 Task: Find connections with filter location Kedungwaru with filter topic #Datawith filter profile language Potuguese with filter current company Square Yards with filter school Dhanalakshmi College of Engineering with filter industry Taxi and Limousine Services with filter service category Filing with filter keywords title Shelf Stocker
Action: Mouse moved to (475, 48)
Screenshot: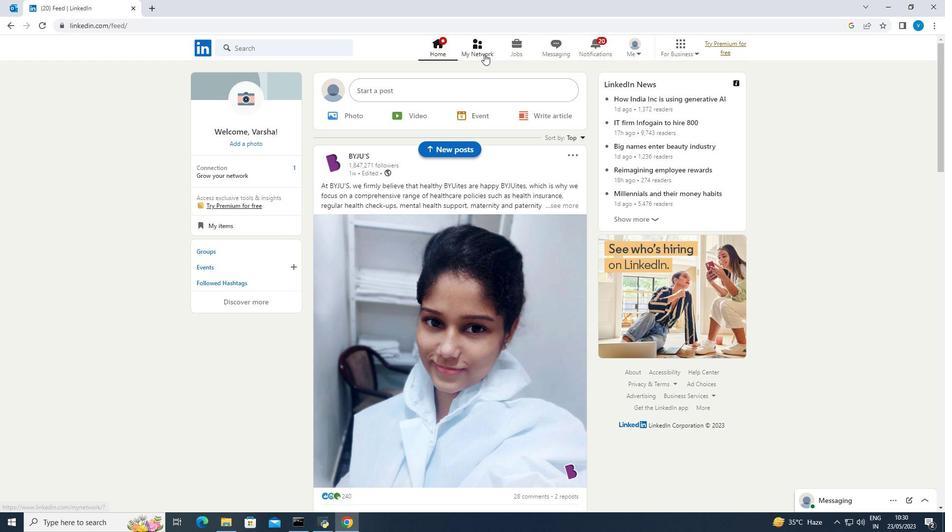 
Action: Mouse pressed left at (475, 48)
Screenshot: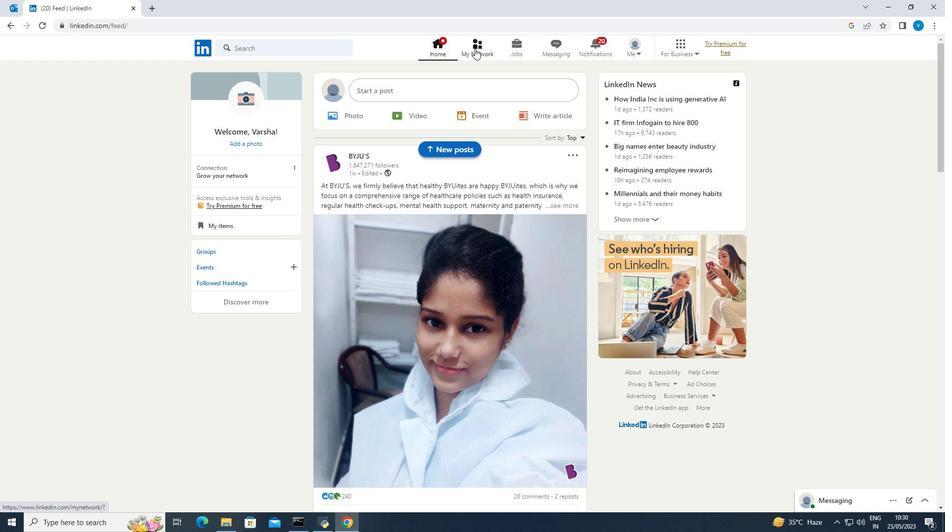
Action: Mouse moved to (255, 102)
Screenshot: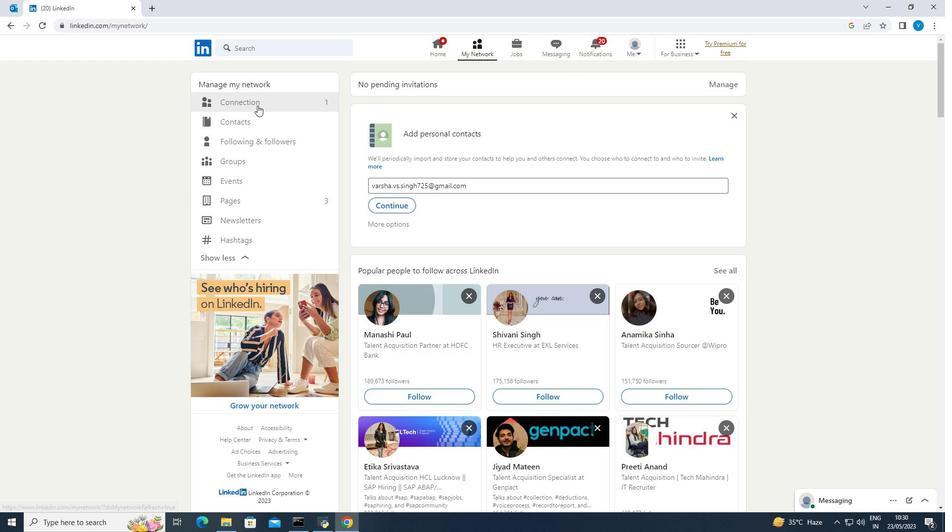 
Action: Mouse pressed left at (255, 102)
Screenshot: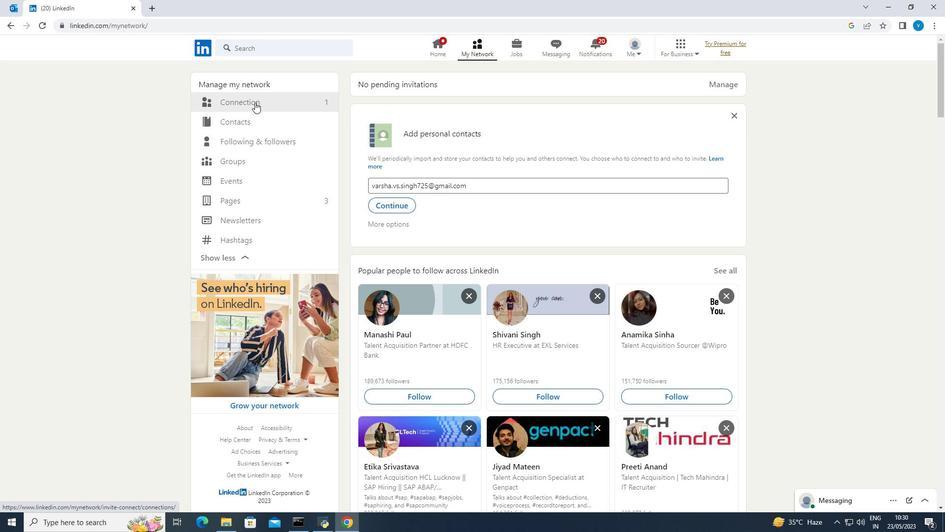 
Action: Mouse moved to (520, 104)
Screenshot: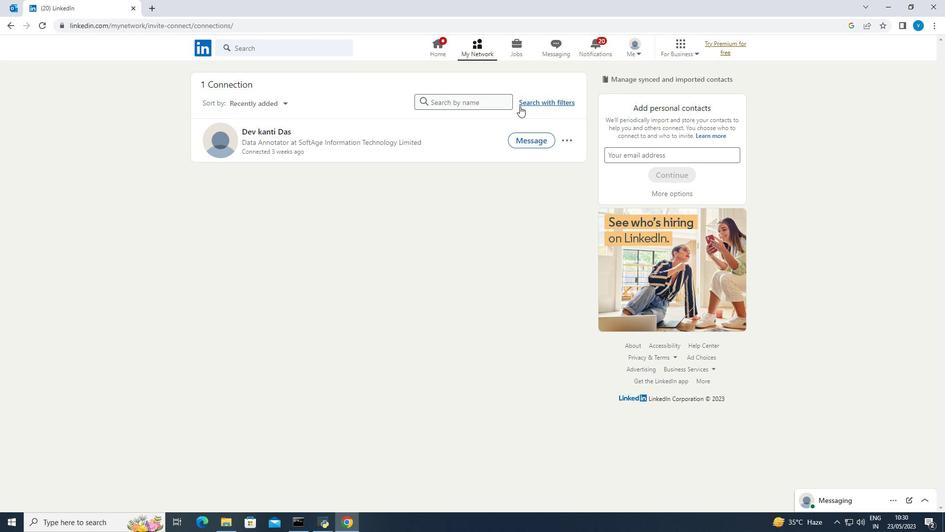 
Action: Mouse pressed left at (520, 104)
Screenshot: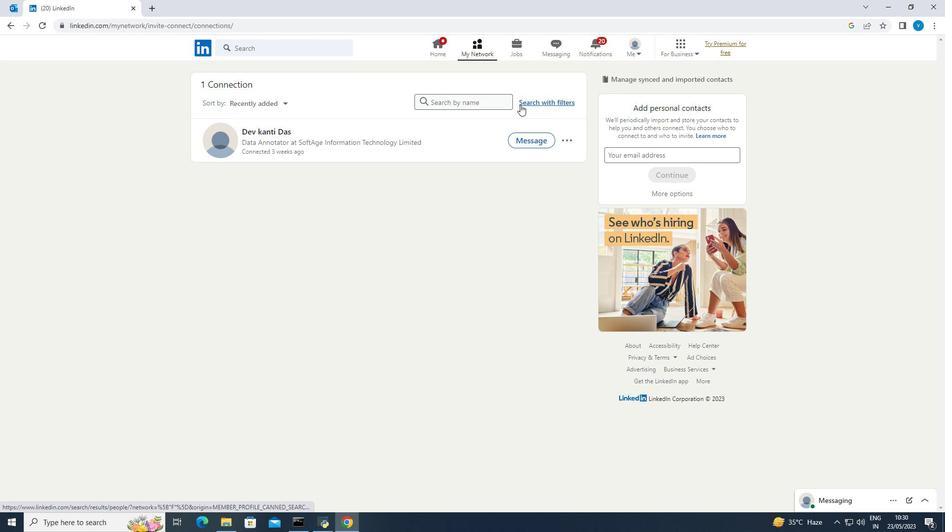 
Action: Mouse moved to (503, 80)
Screenshot: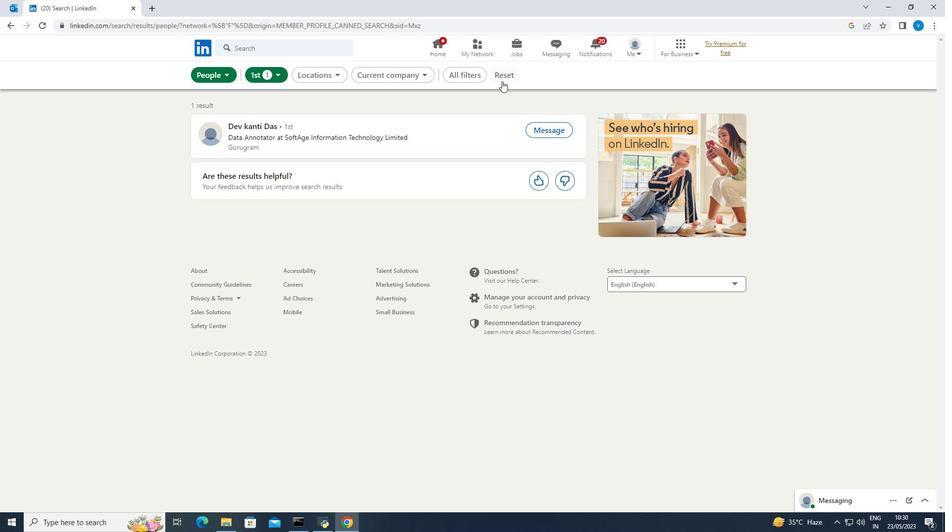 
Action: Mouse pressed left at (503, 80)
Screenshot: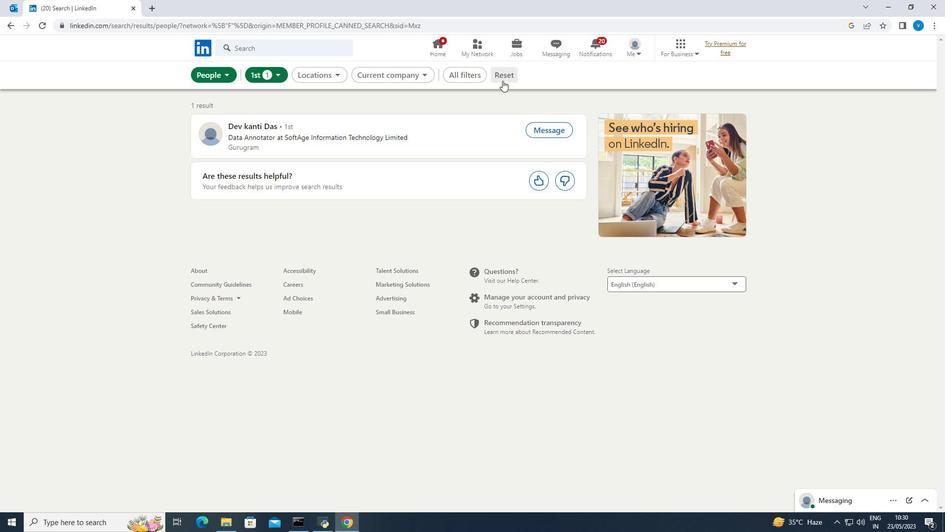 
Action: Mouse moved to (629, 188)
Screenshot: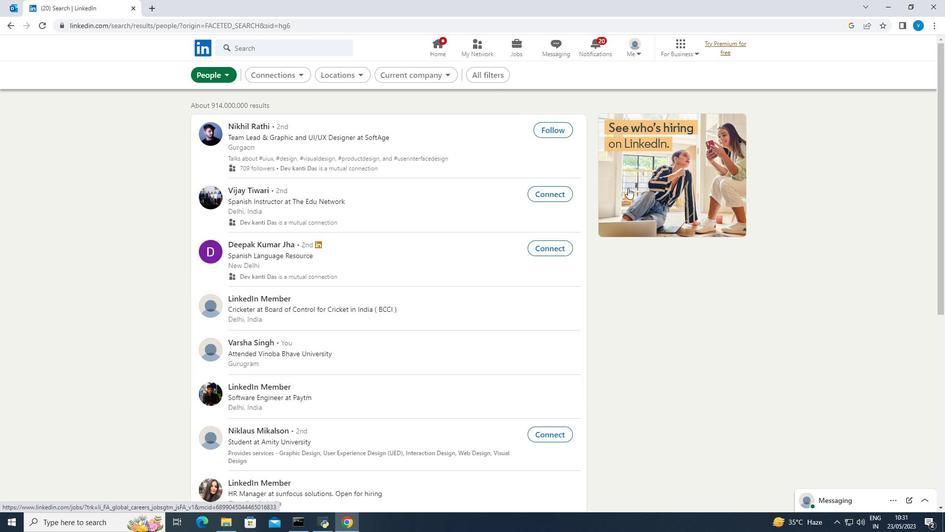 
Action: Mouse scrolled (629, 187) with delta (0, 0)
Screenshot: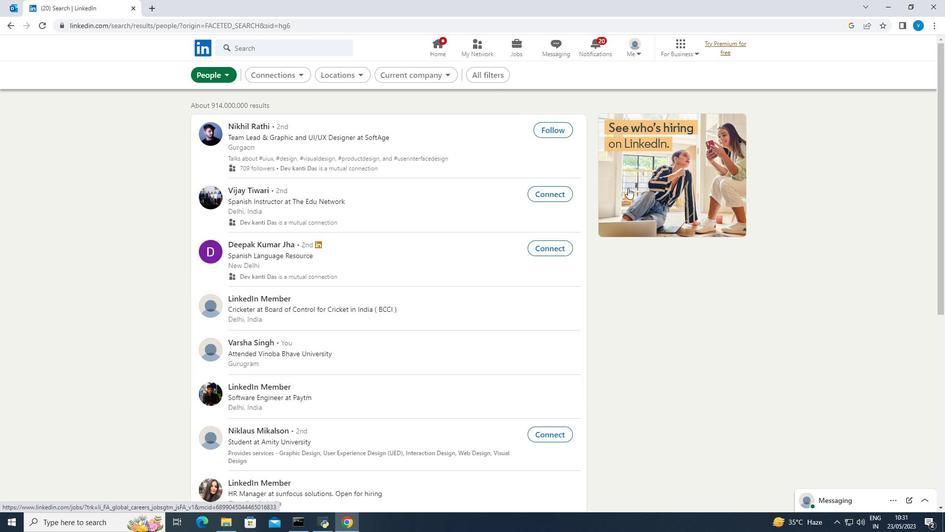 
Action: Mouse moved to (630, 188)
Screenshot: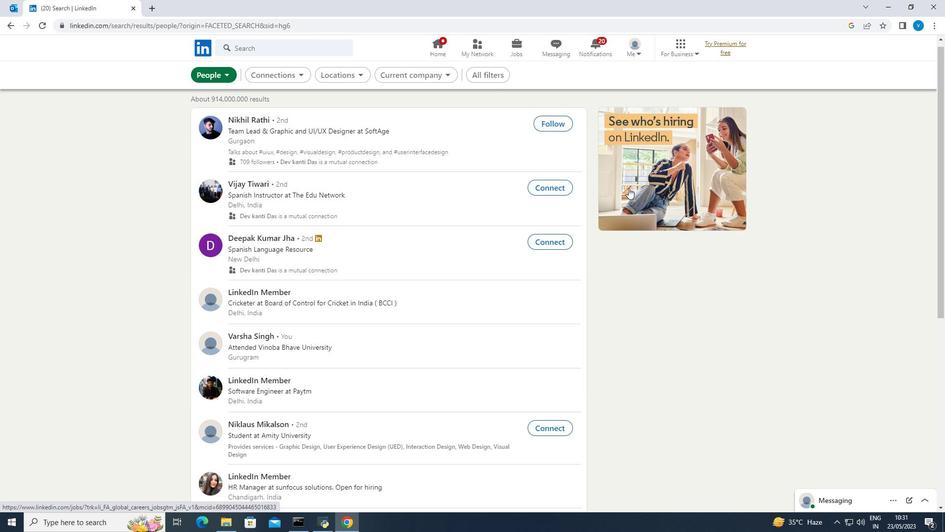 
Action: Mouse scrolled (630, 187) with delta (0, 0)
Screenshot: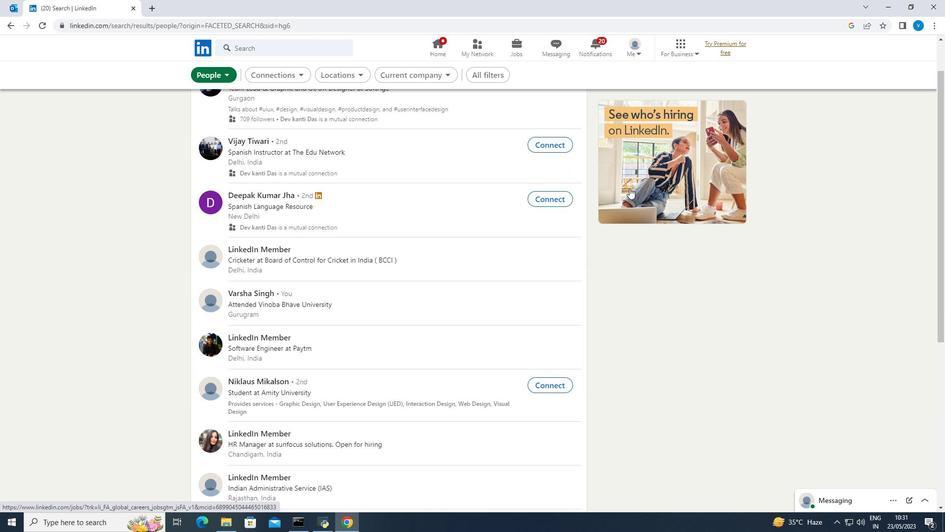 
Action: Mouse moved to (487, 77)
Screenshot: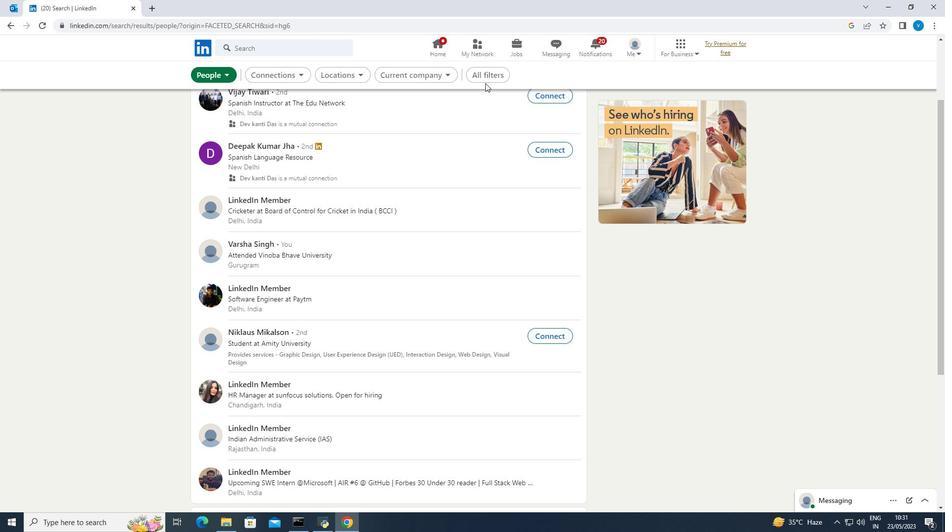 
Action: Mouse pressed left at (487, 77)
Screenshot: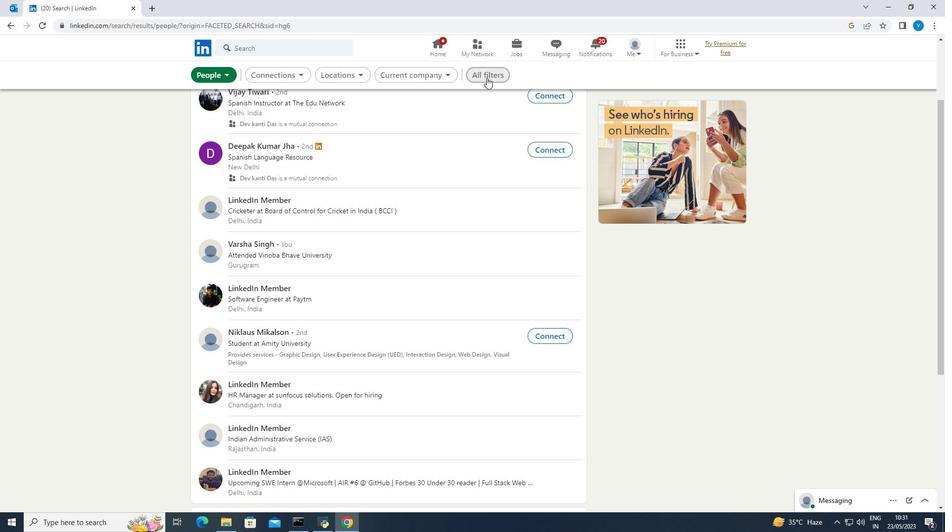 
Action: Mouse moved to (103, 266)
Screenshot: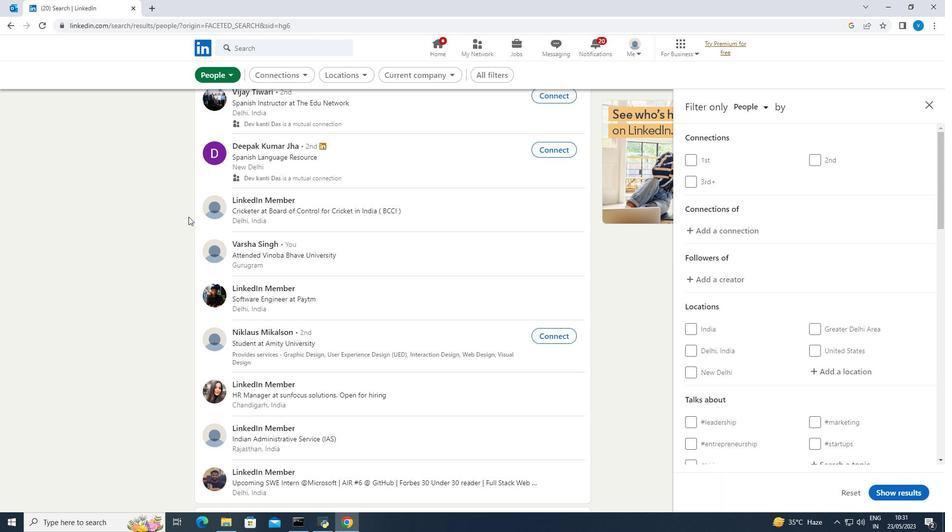 
Action: Mouse scrolled (103, 266) with delta (0, 0)
Screenshot: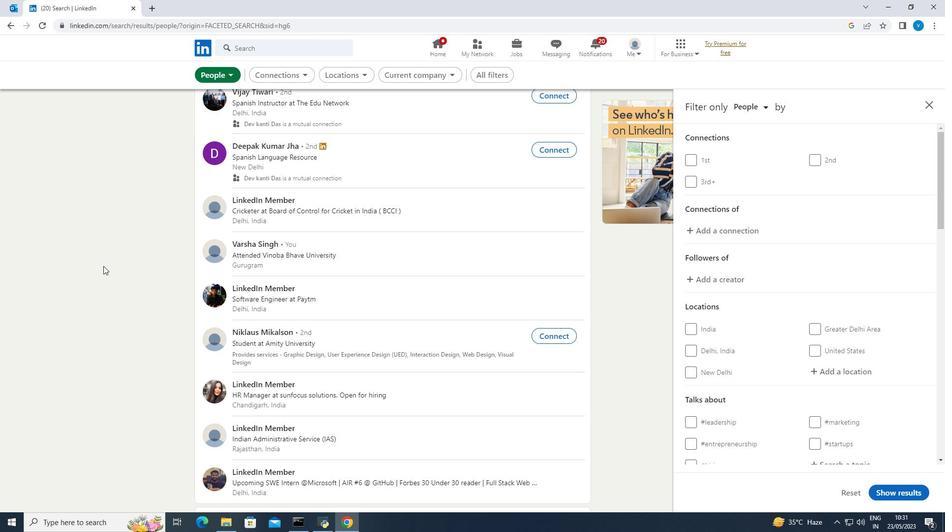 
Action: Mouse scrolled (103, 266) with delta (0, 0)
Screenshot: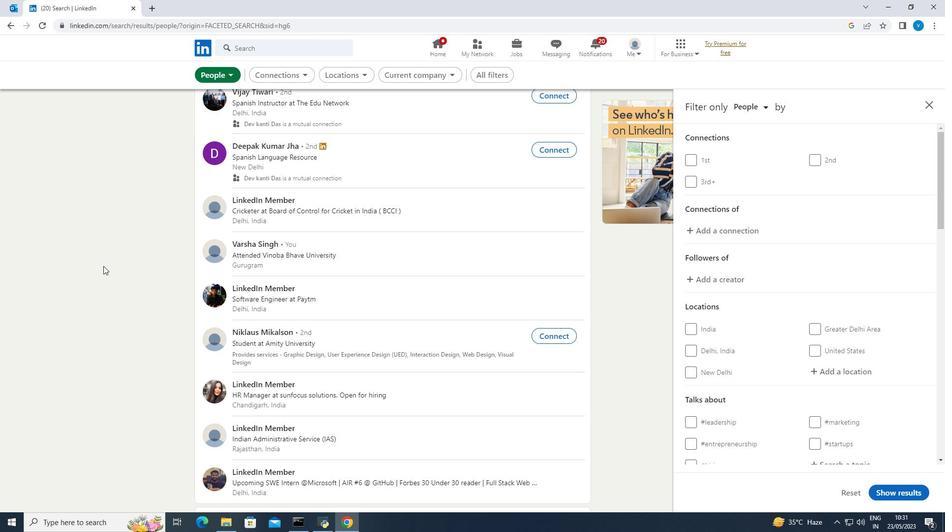 
Action: Mouse moved to (821, 168)
Screenshot: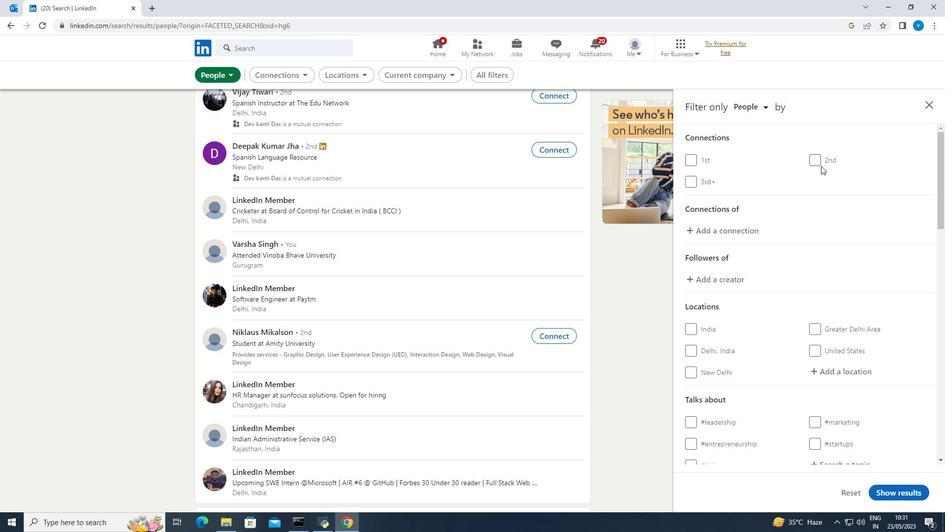 
Action: Mouse scrolled (821, 168) with delta (0, 0)
Screenshot: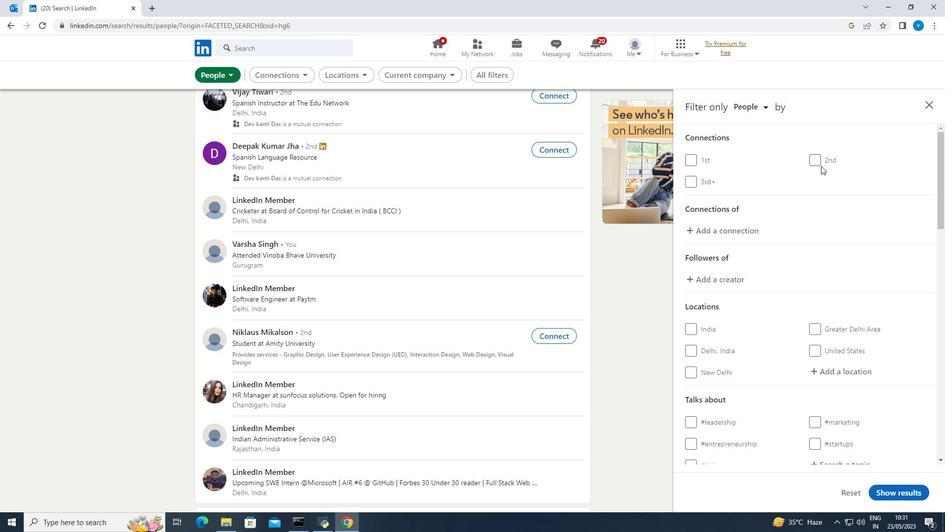 
Action: Mouse moved to (842, 318)
Screenshot: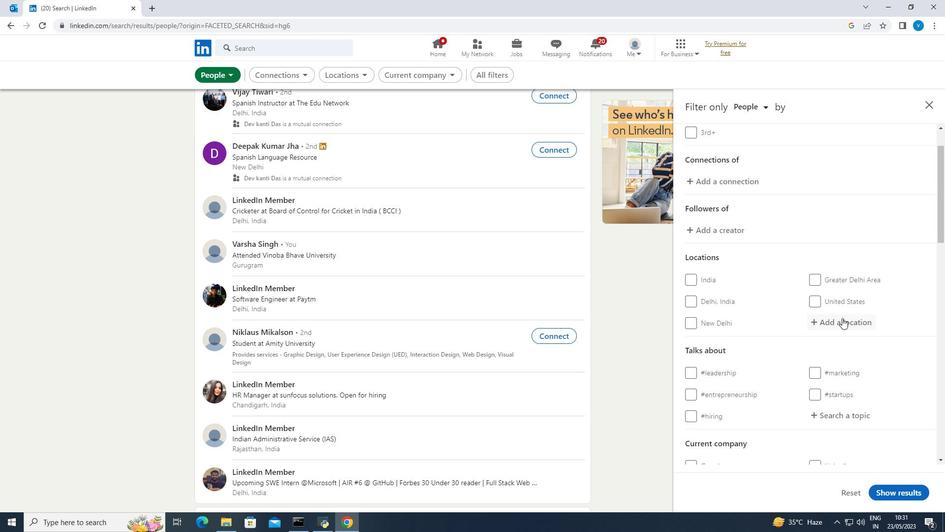 
Action: Mouse pressed left at (842, 318)
Screenshot: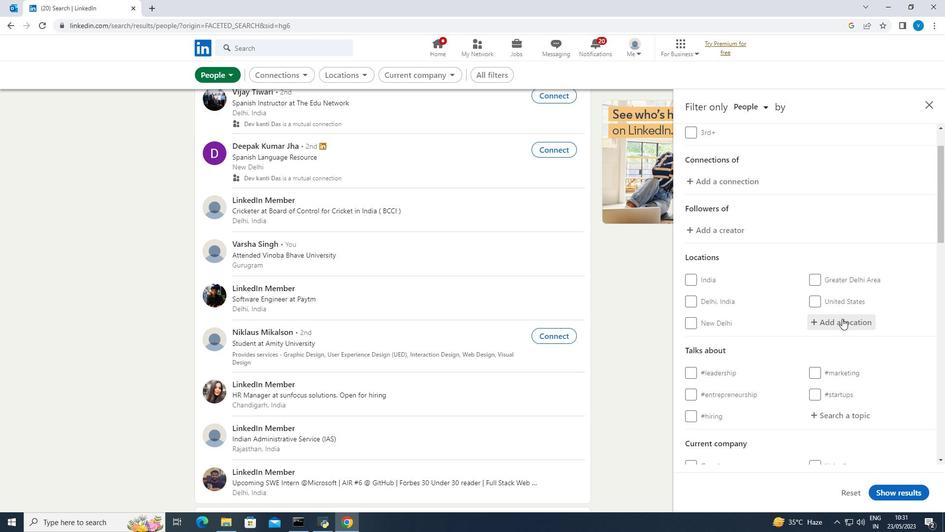 
Action: Key pressed <Key.shift><Key.shift><Key.shift><Key.shift><Key.shift><Key.shift><Key.shift><Key.shift><Key.shift><Key.shift>Kedungwaru
Screenshot: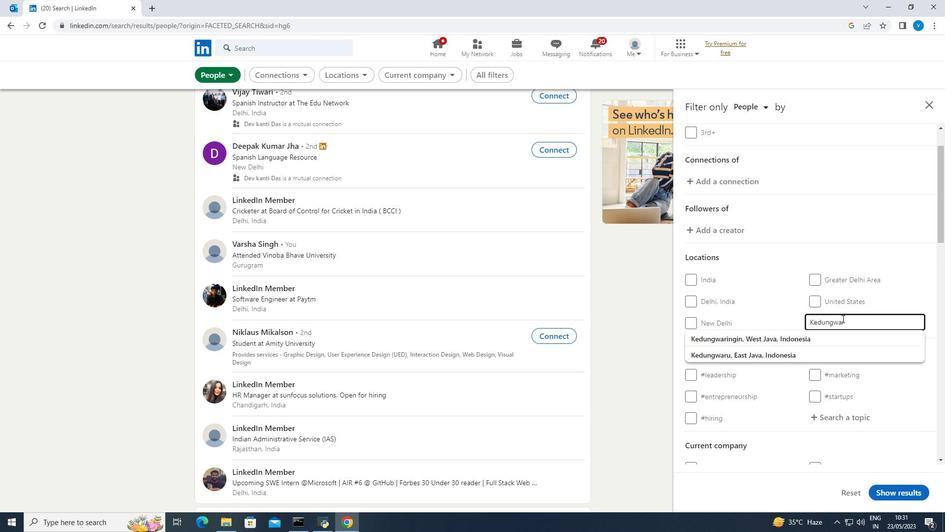 
Action: Mouse moved to (828, 359)
Screenshot: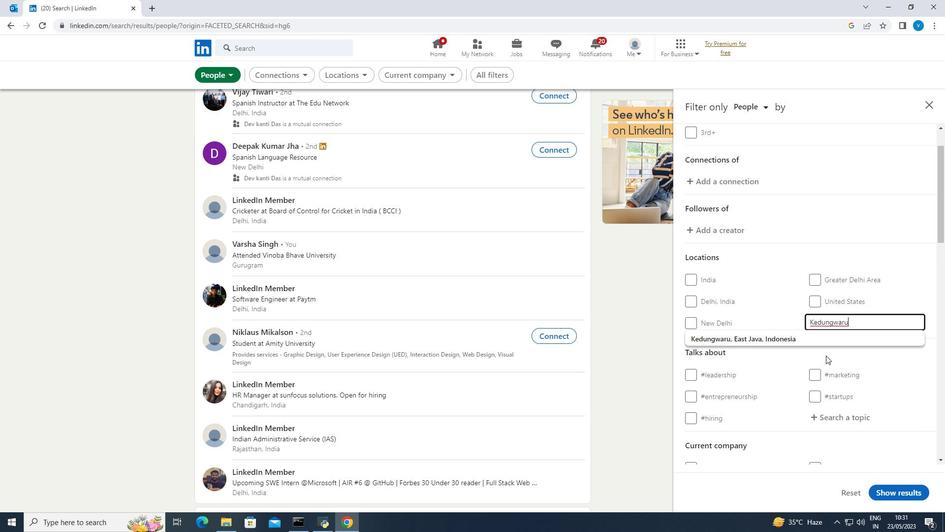 
Action: Mouse scrolled (828, 358) with delta (0, 0)
Screenshot: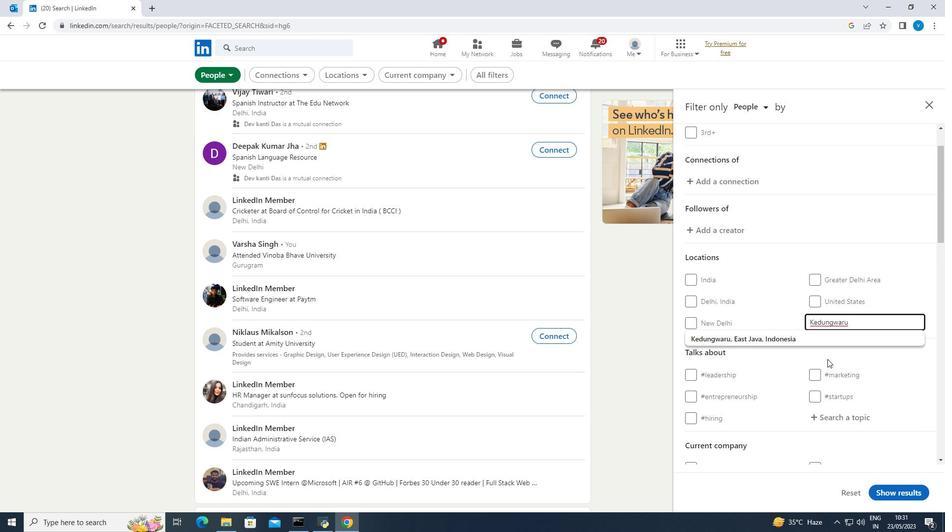 
Action: Mouse scrolled (828, 358) with delta (0, 0)
Screenshot: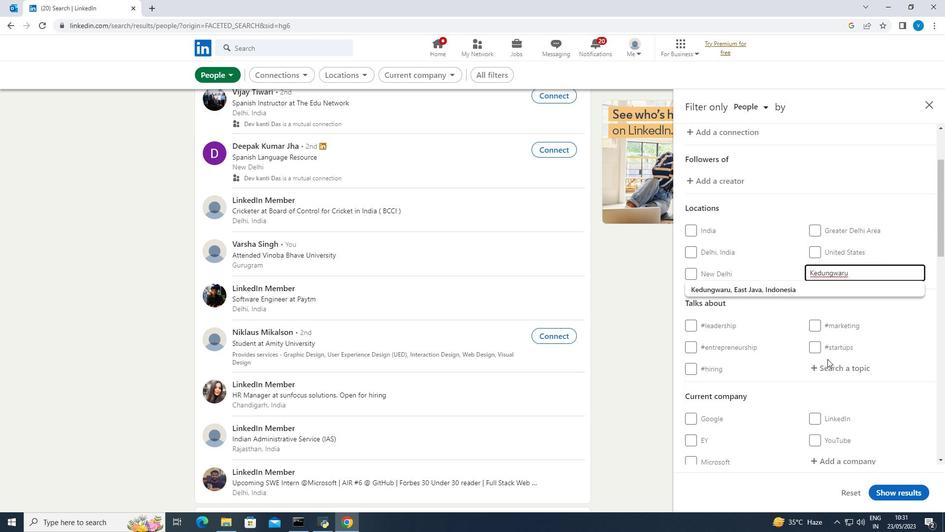 
Action: Mouse scrolled (828, 358) with delta (0, 0)
Screenshot: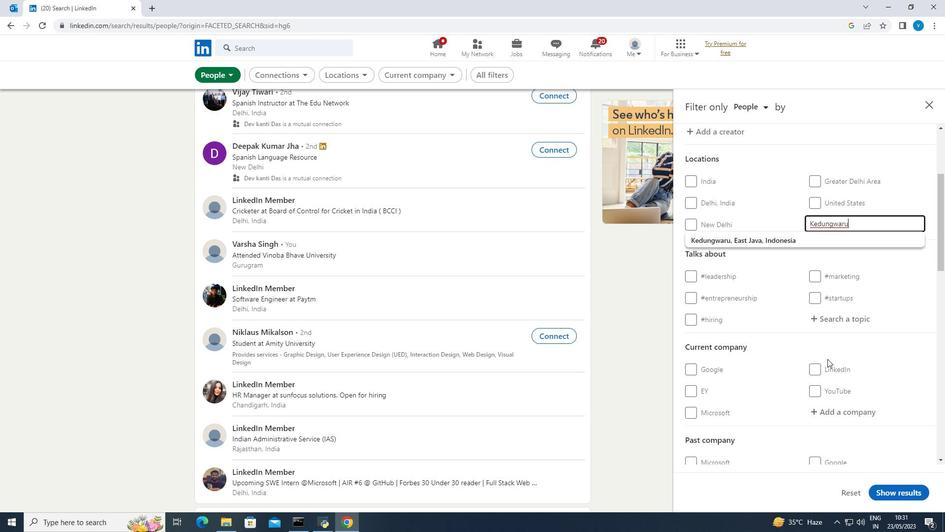 
Action: Mouse moved to (845, 268)
Screenshot: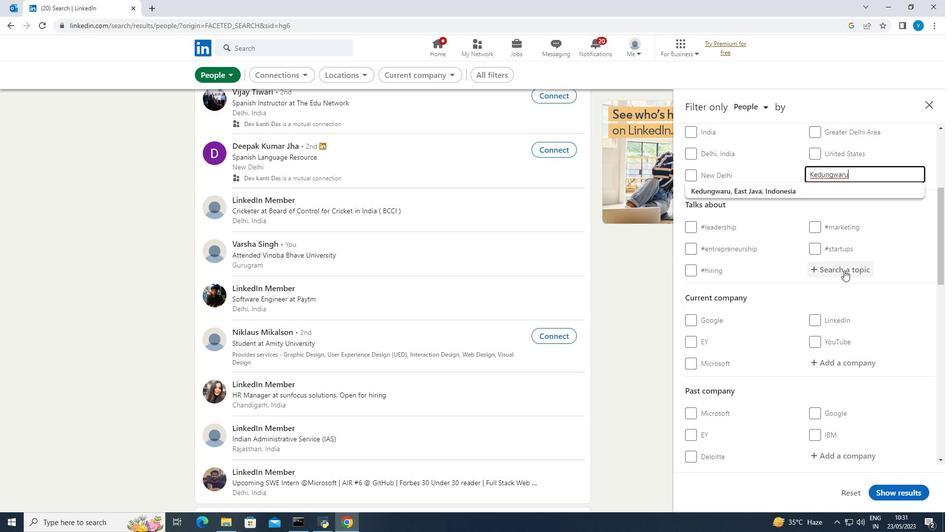 
Action: Mouse pressed left at (845, 268)
Screenshot: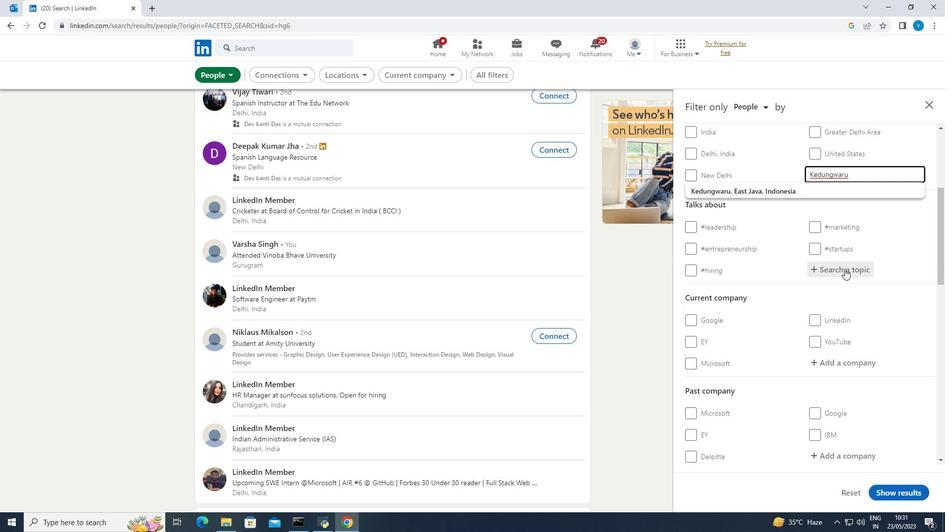 
Action: Key pressed <Key.shift><Key.shift><Key.shift>#<Key.shift>Data
Screenshot: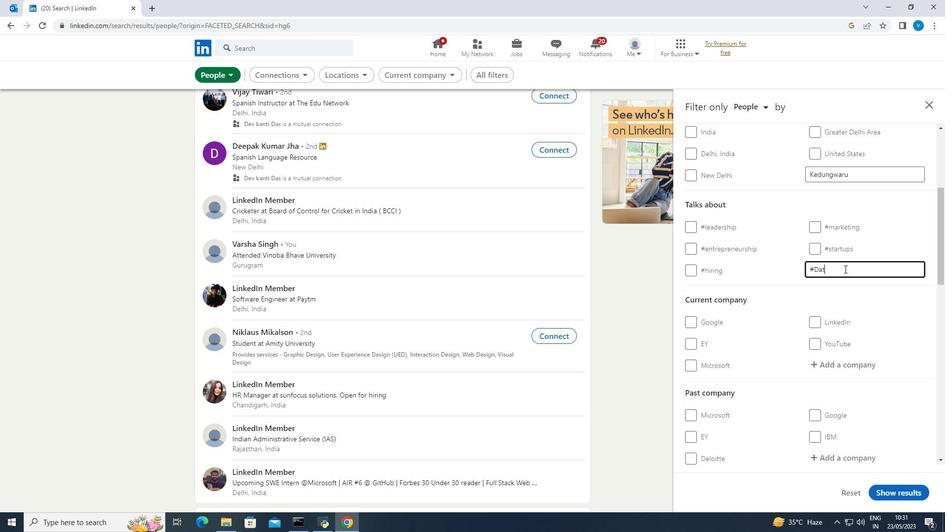 
Action: Mouse moved to (829, 297)
Screenshot: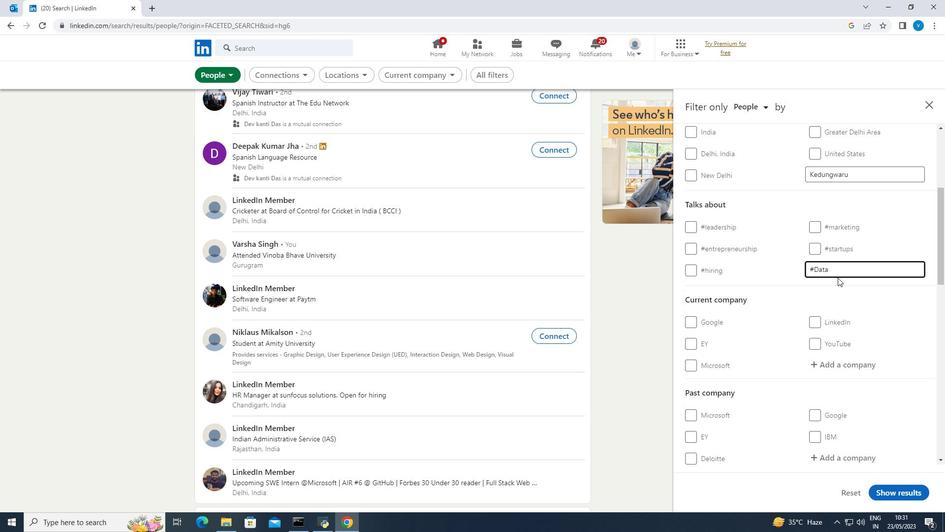 
Action: Mouse scrolled (829, 297) with delta (0, 0)
Screenshot: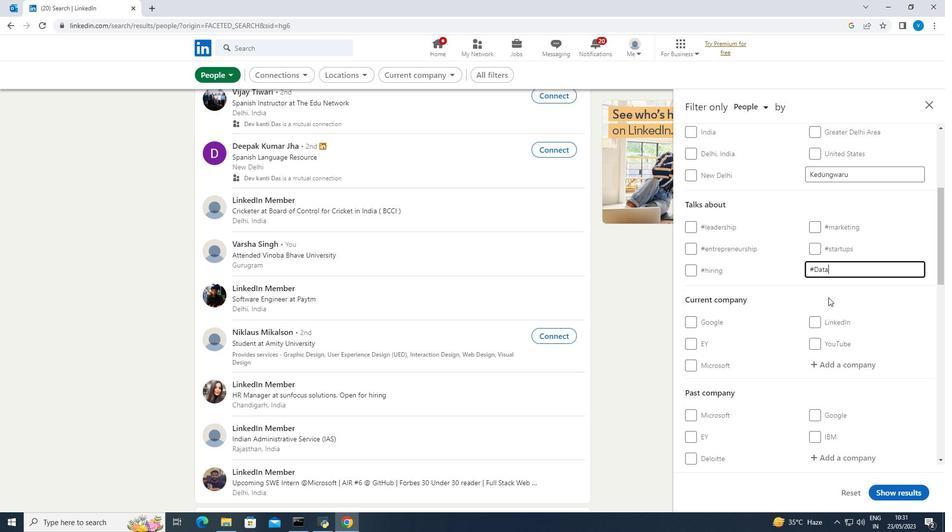 
Action: Mouse moved to (829, 299)
Screenshot: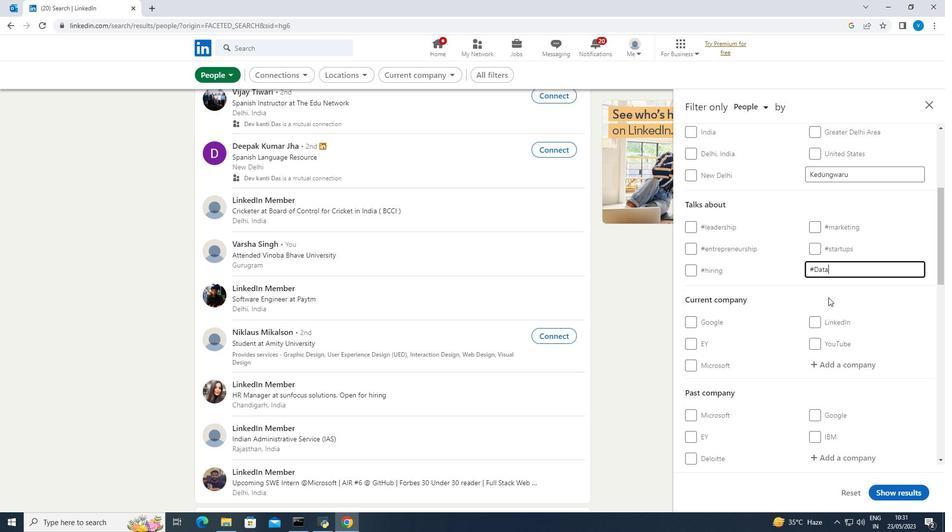 
Action: Mouse scrolled (829, 298) with delta (0, 0)
Screenshot: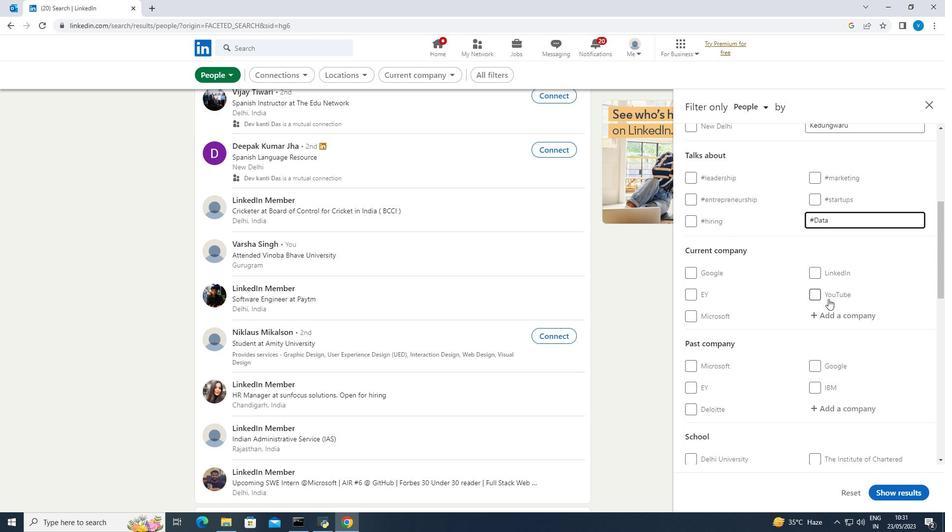
Action: Mouse scrolled (829, 298) with delta (0, 0)
Screenshot: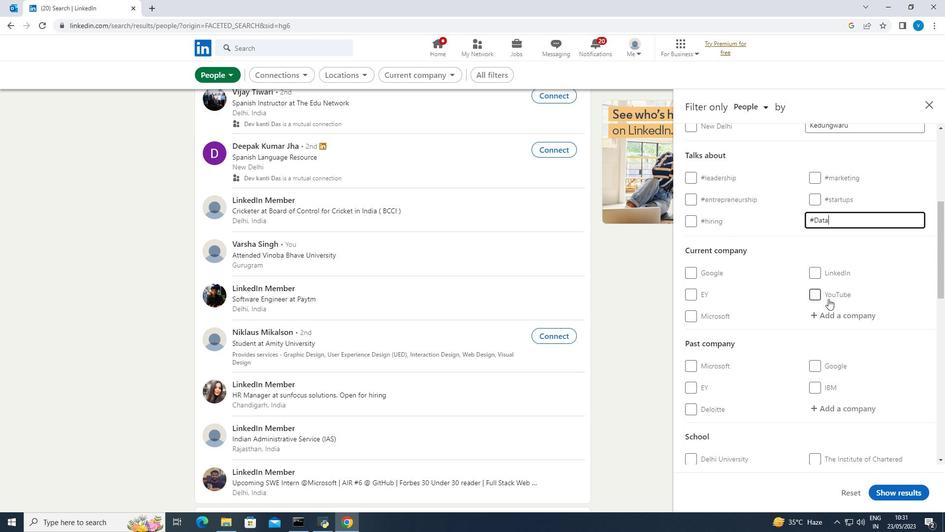 
Action: Mouse scrolled (829, 298) with delta (0, 0)
Screenshot: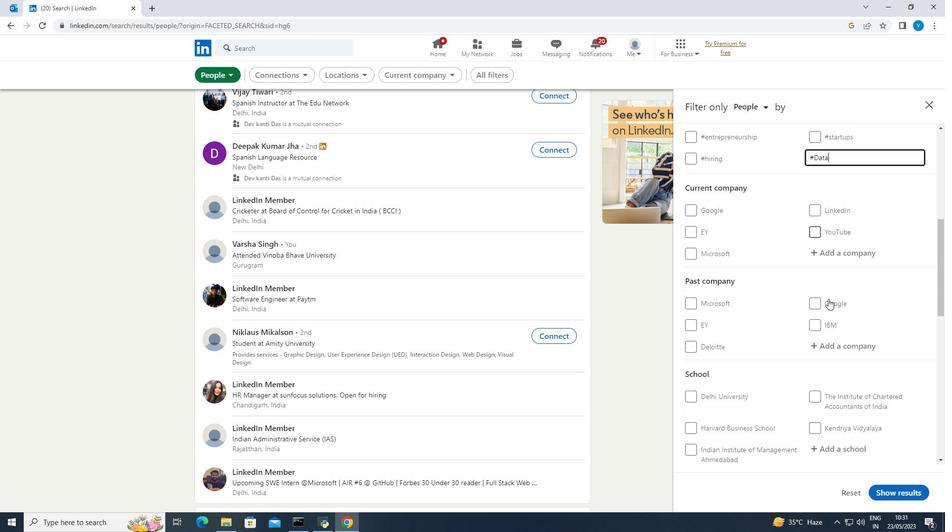 
Action: Mouse moved to (829, 299)
Screenshot: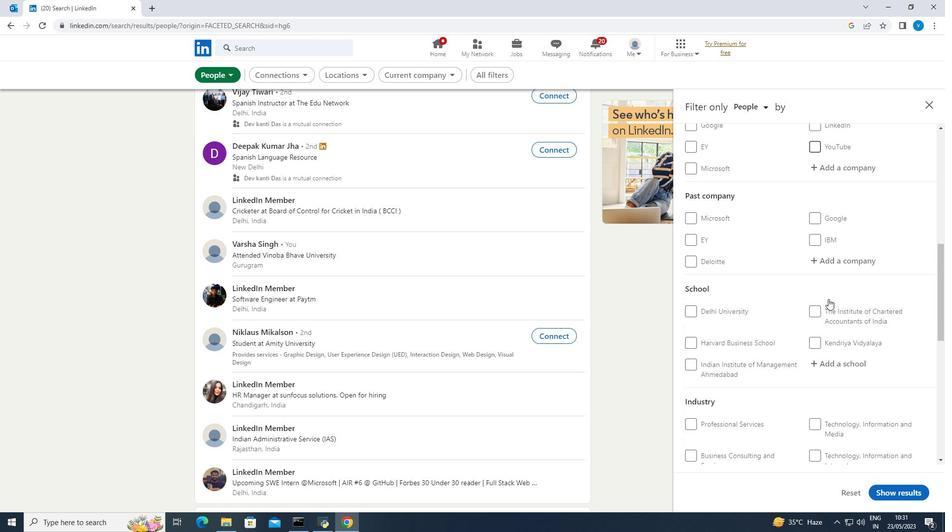 
Action: Mouse scrolled (829, 299) with delta (0, 0)
Screenshot: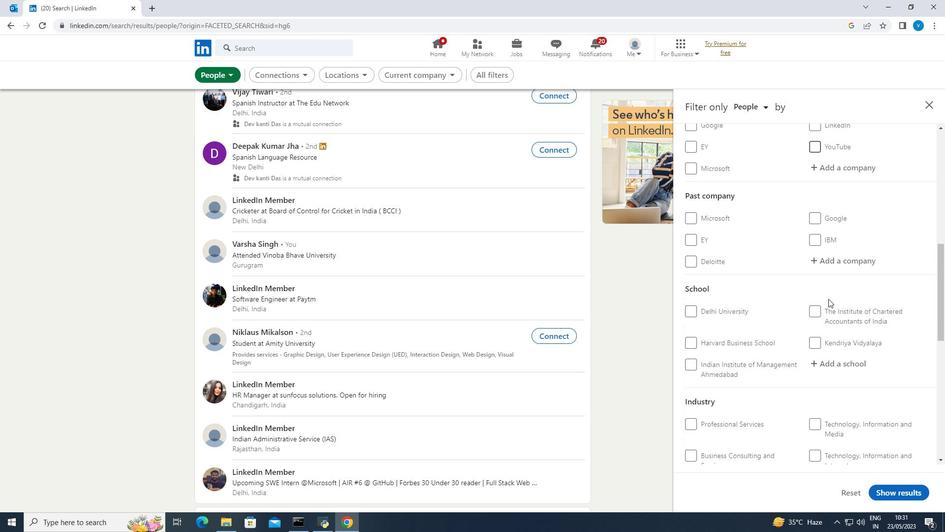 
Action: Mouse moved to (829, 300)
Screenshot: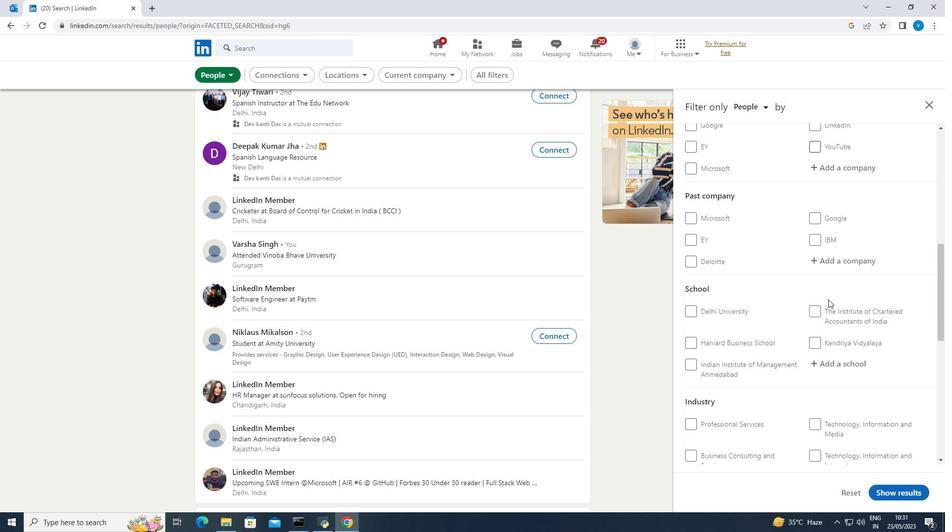 
Action: Mouse scrolled (829, 300) with delta (0, 0)
Screenshot: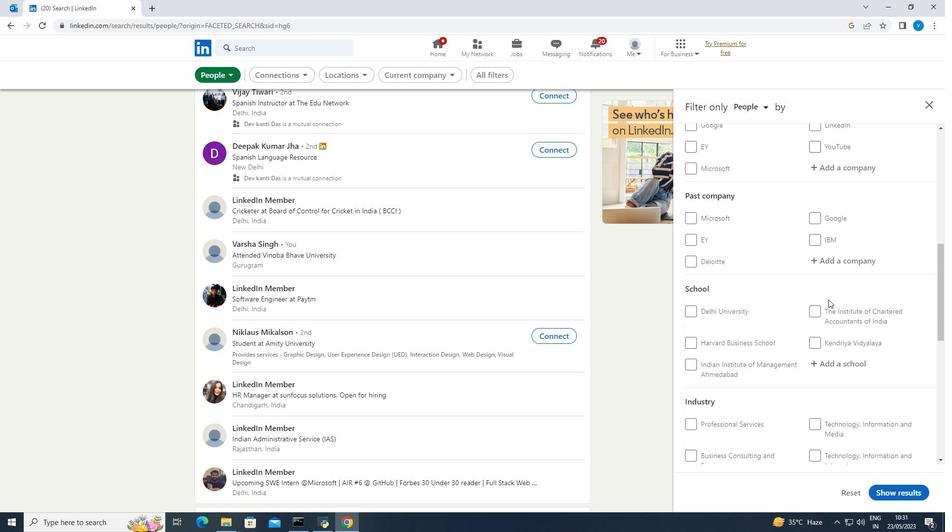 
Action: Mouse moved to (830, 301)
Screenshot: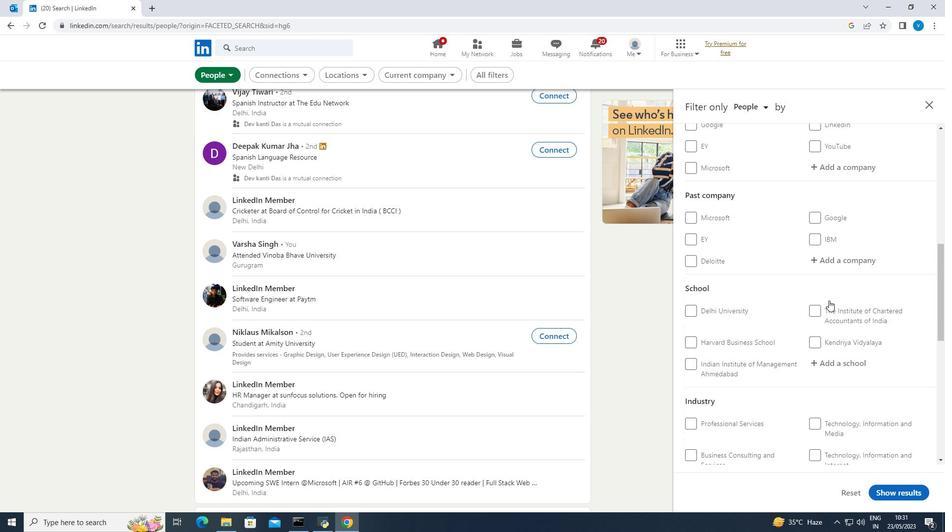 
Action: Mouse scrolled (830, 300) with delta (0, 0)
Screenshot: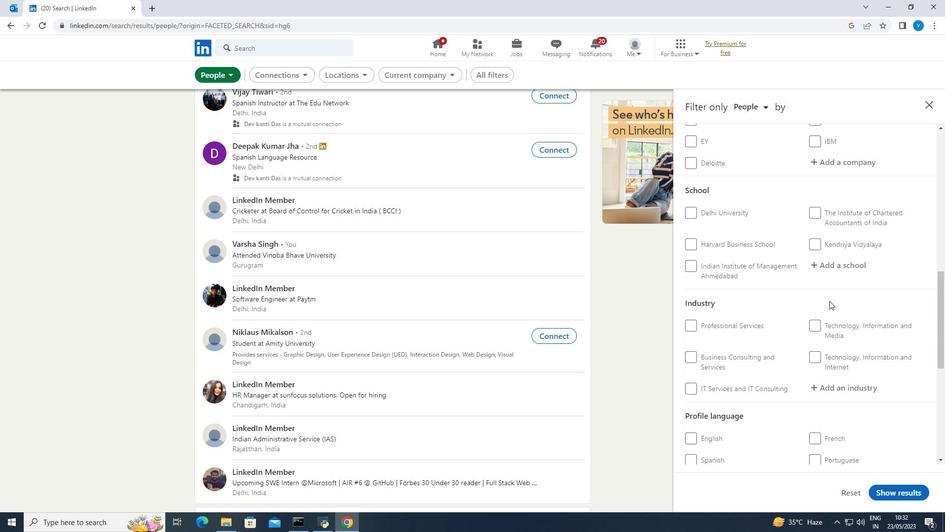 
Action: Mouse scrolled (830, 300) with delta (0, 0)
Screenshot: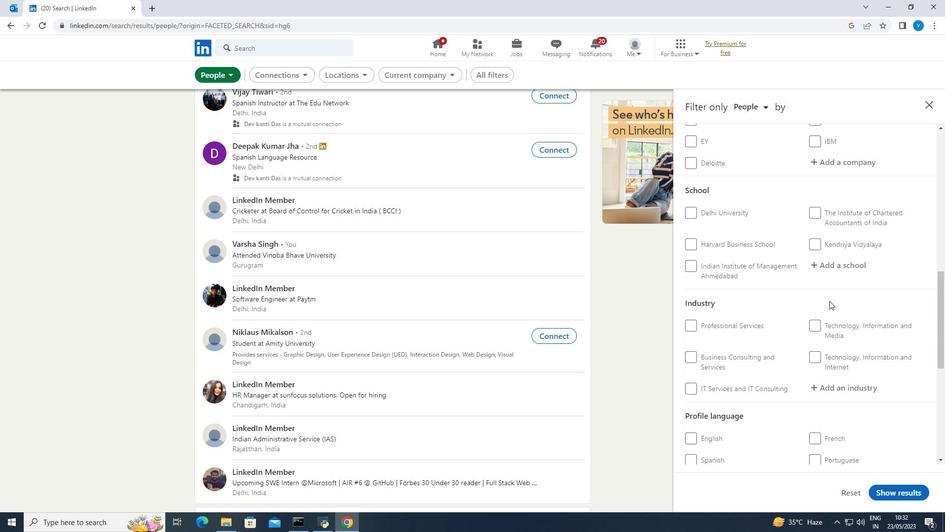 
Action: Mouse moved to (815, 357)
Screenshot: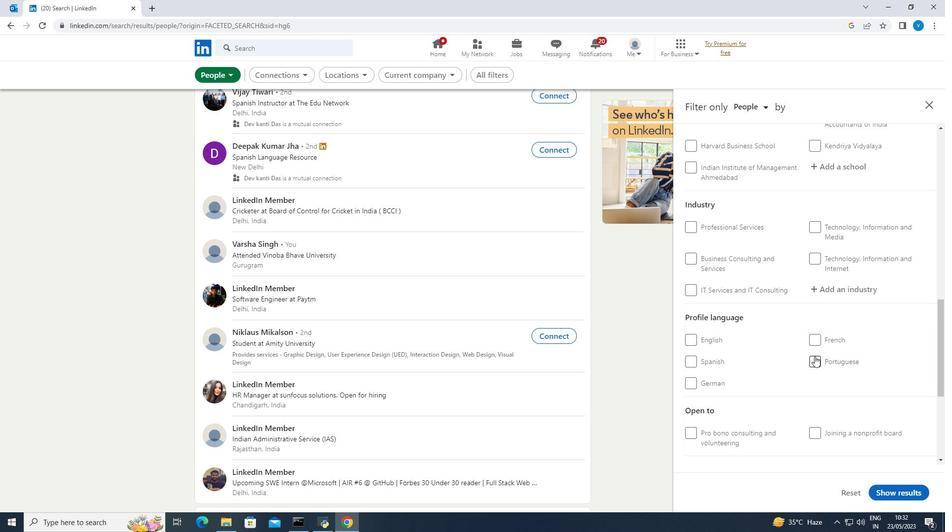 
Action: Mouse pressed left at (815, 357)
Screenshot: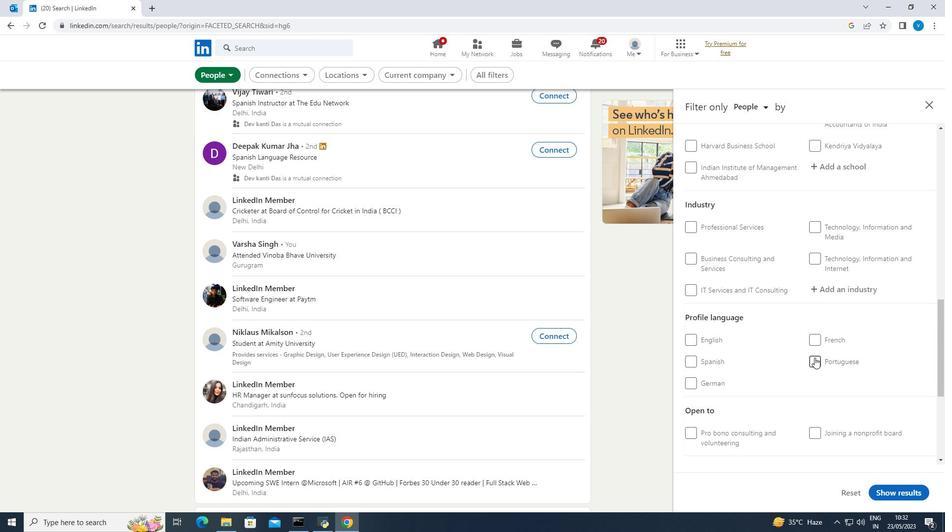 
Action: Mouse moved to (815, 357)
Screenshot: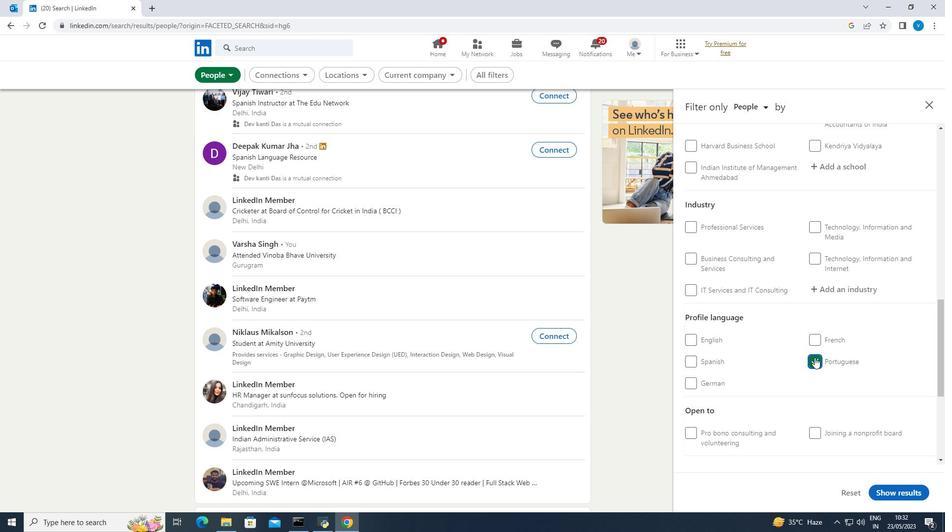 
Action: Mouse scrolled (815, 358) with delta (0, 0)
Screenshot: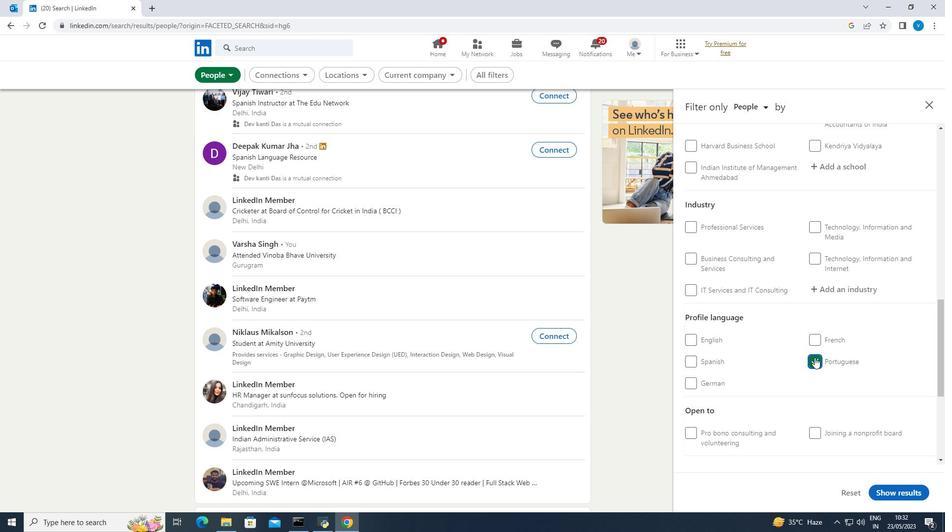 
Action: Mouse moved to (816, 355)
Screenshot: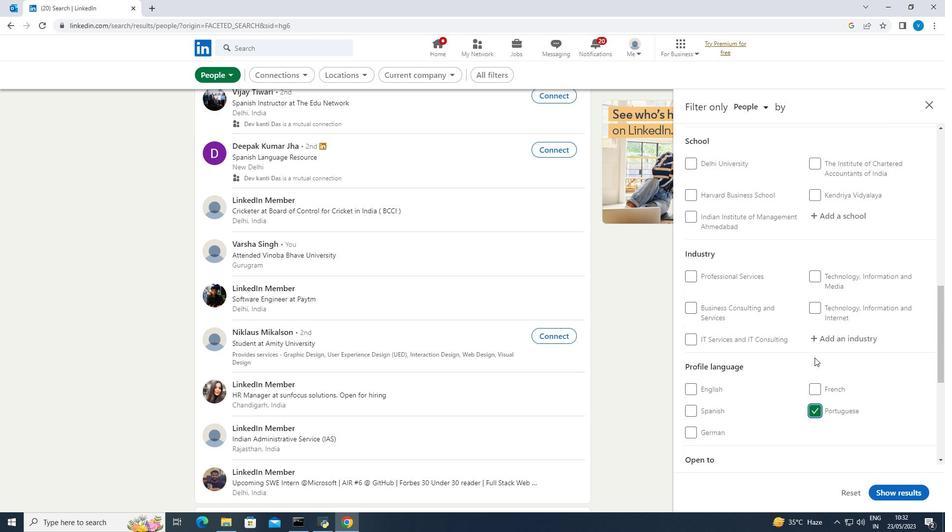 
Action: Mouse scrolled (816, 355) with delta (0, 0)
Screenshot: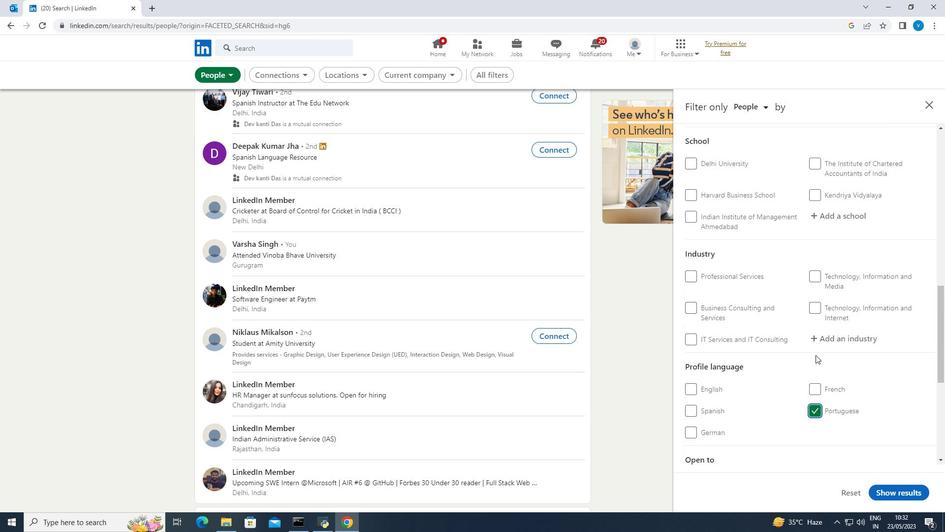 
Action: Mouse scrolled (816, 355) with delta (0, 0)
Screenshot: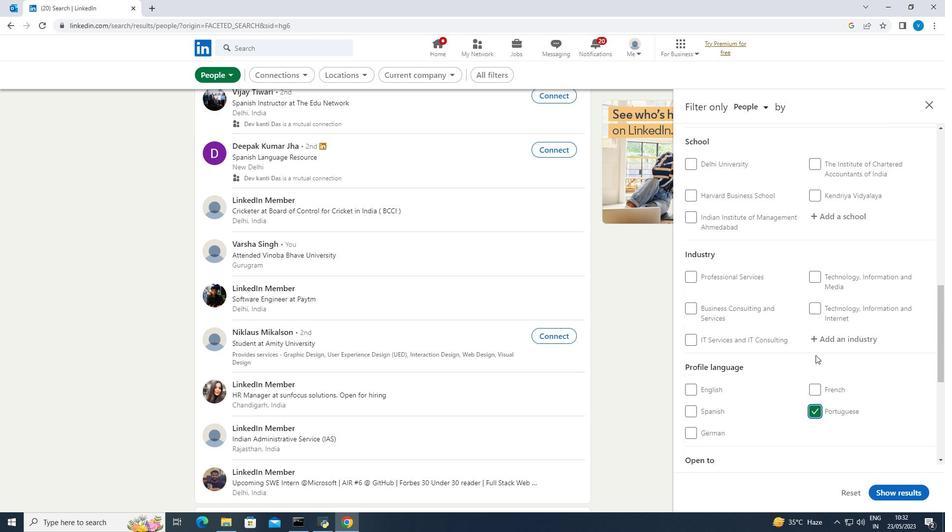 
Action: Mouse scrolled (816, 355) with delta (0, 0)
Screenshot: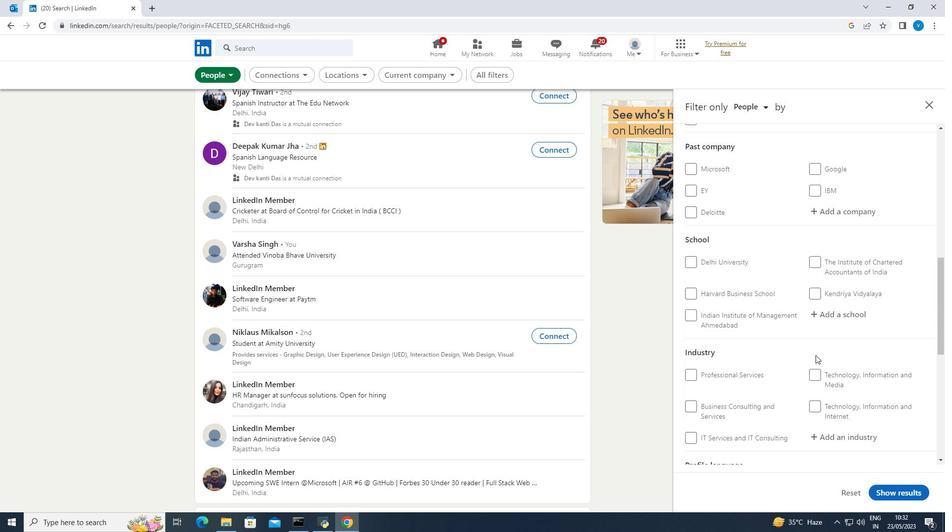
Action: Mouse scrolled (816, 355) with delta (0, 0)
Screenshot: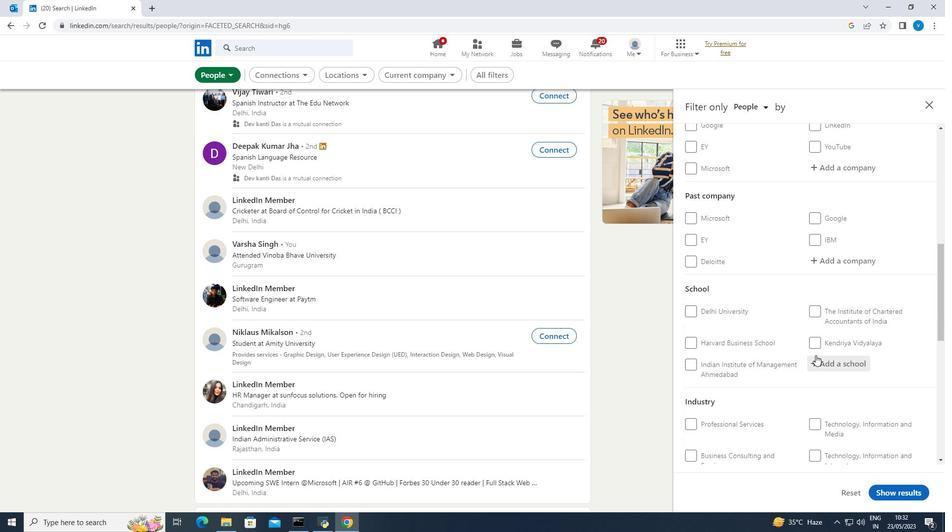 
Action: Mouse scrolled (816, 355) with delta (0, 0)
Screenshot: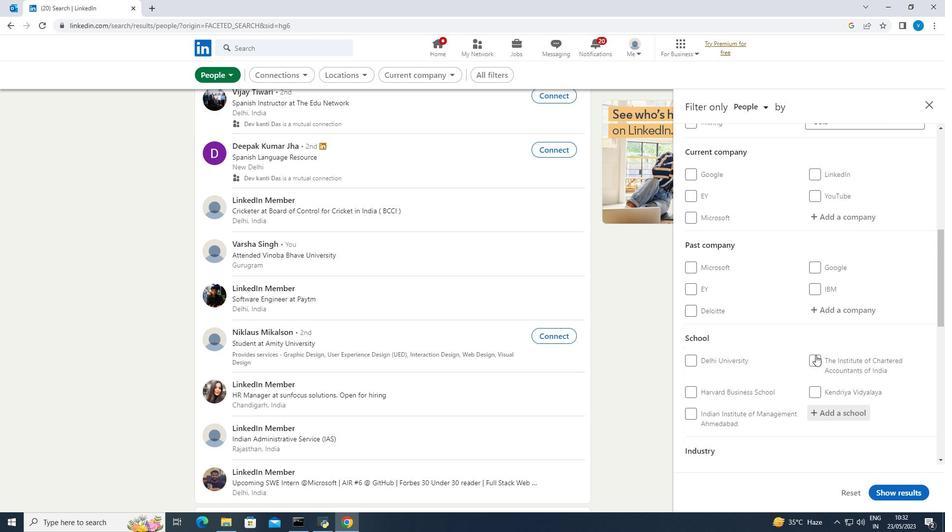 
Action: Mouse moved to (824, 265)
Screenshot: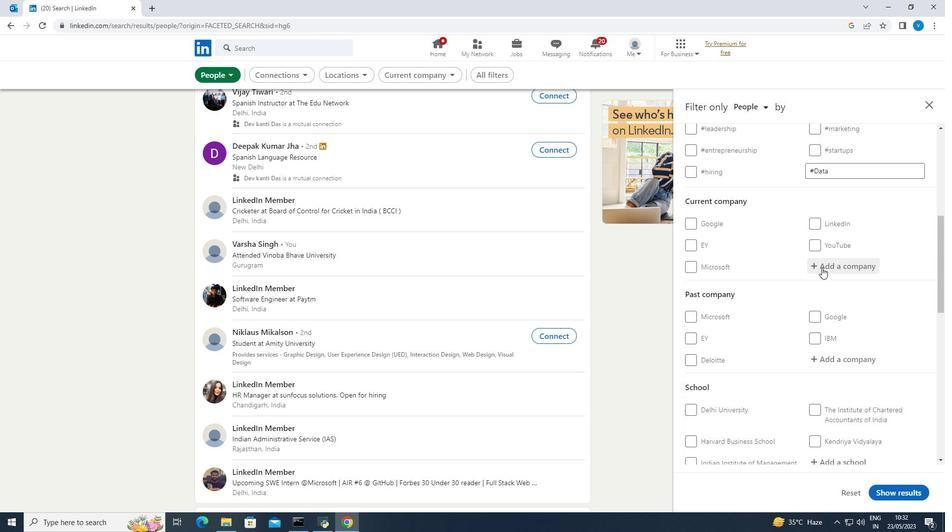 
Action: Mouse pressed left at (824, 265)
Screenshot: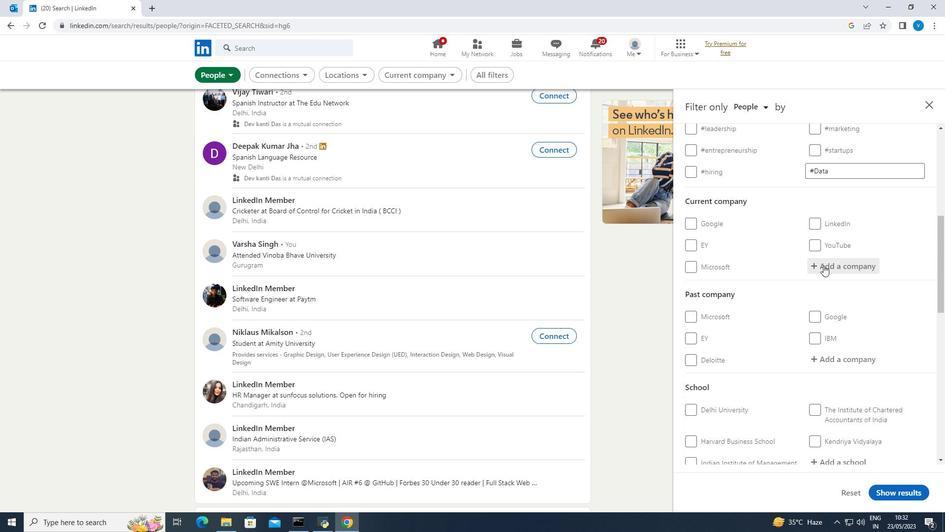 
Action: Key pressed <Key.shift><Key.shift><Key.shift><Key.shift>Square<Key.space><Key.shift><Key.shift><Key.shift><Key.shift><Key.shift><Key.shift><Key.shift><Key.shift>Yards
Screenshot: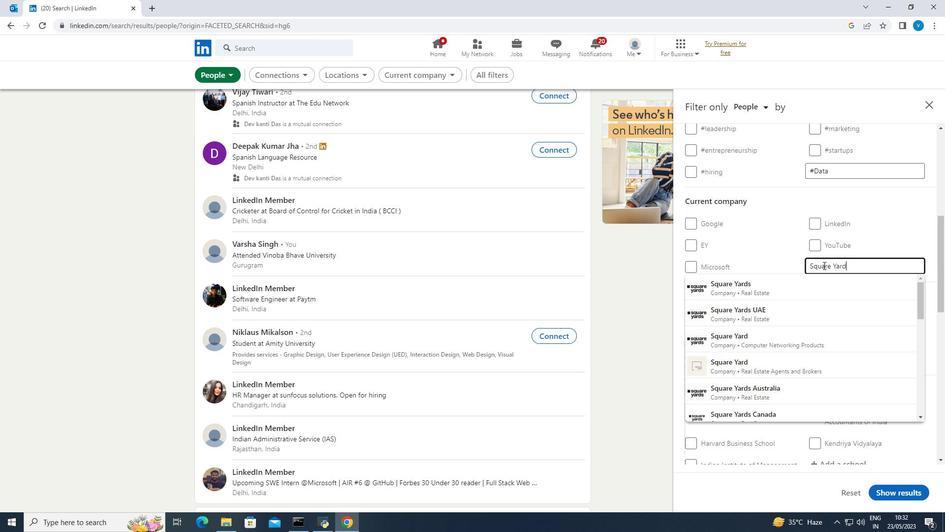 
Action: Mouse moved to (805, 293)
Screenshot: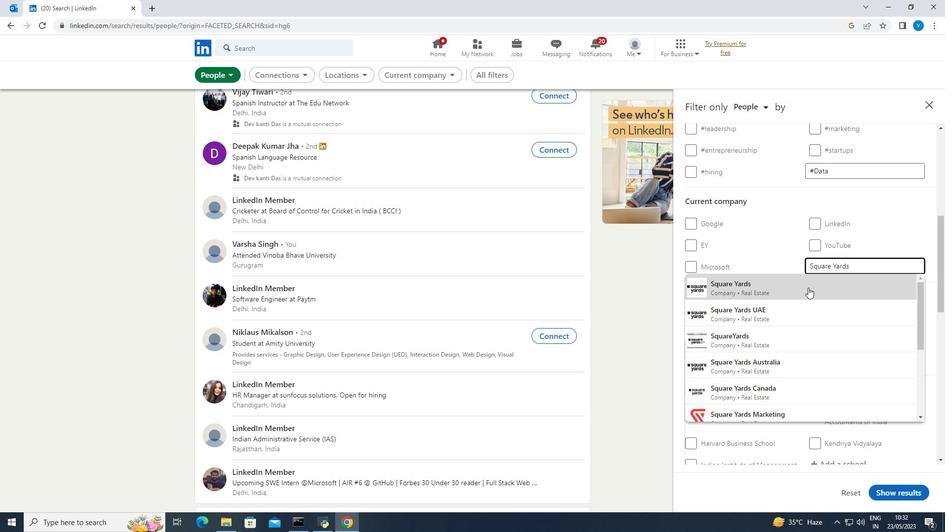 
Action: Mouse pressed left at (805, 293)
Screenshot: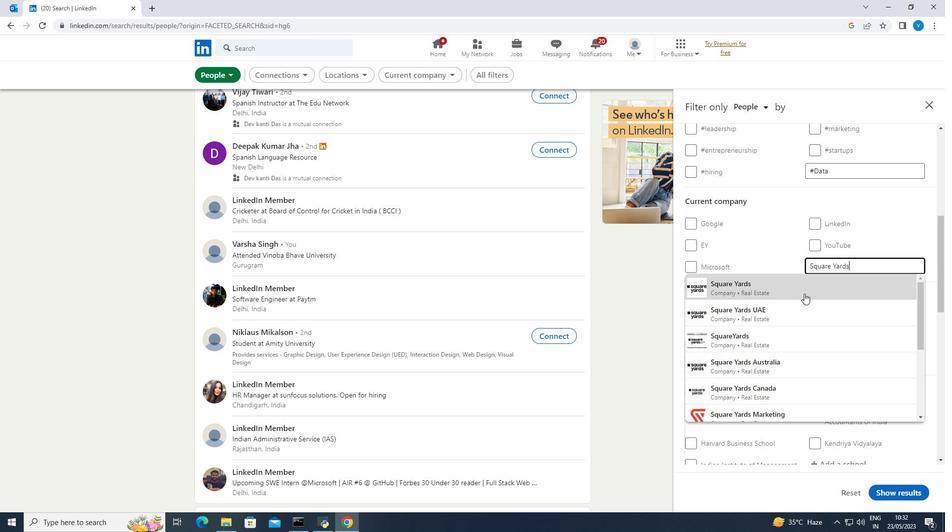 
Action: Mouse scrolled (805, 293) with delta (0, 0)
Screenshot: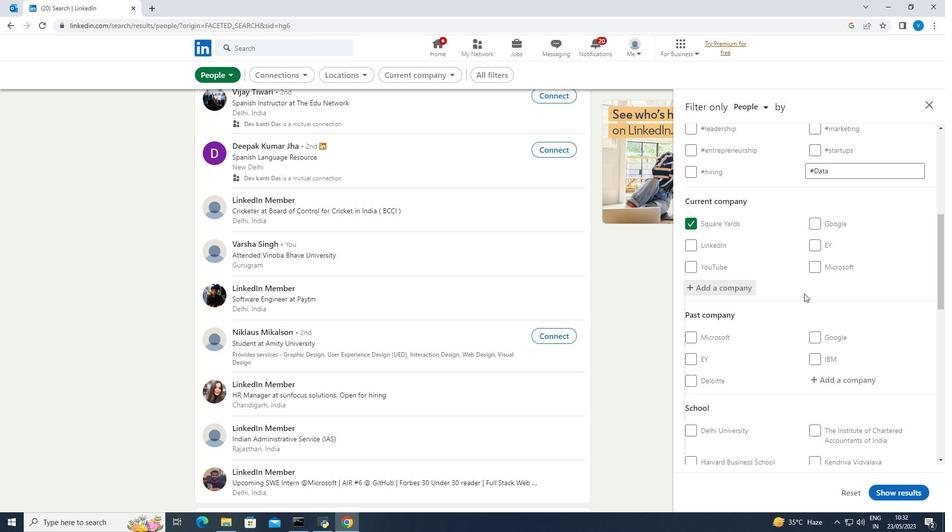 
Action: Mouse scrolled (805, 293) with delta (0, 0)
Screenshot: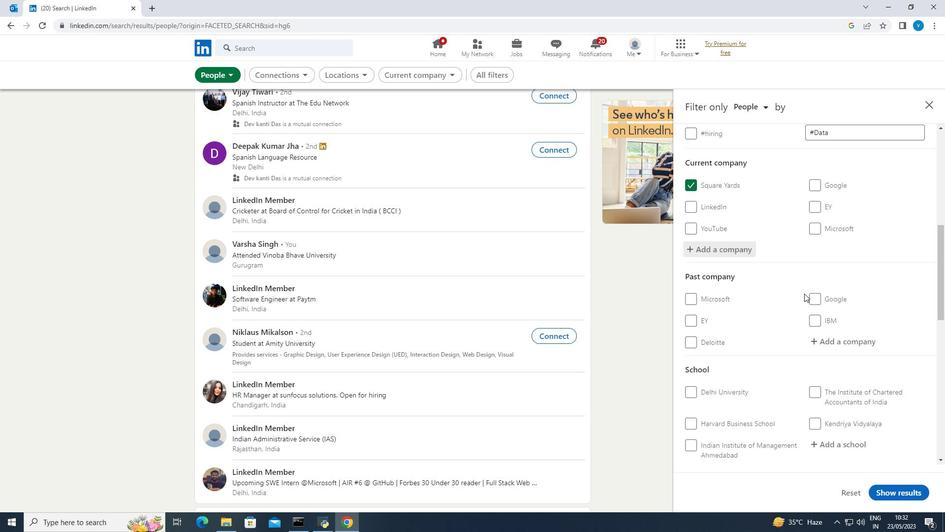 
Action: Mouse scrolled (805, 293) with delta (0, 0)
Screenshot: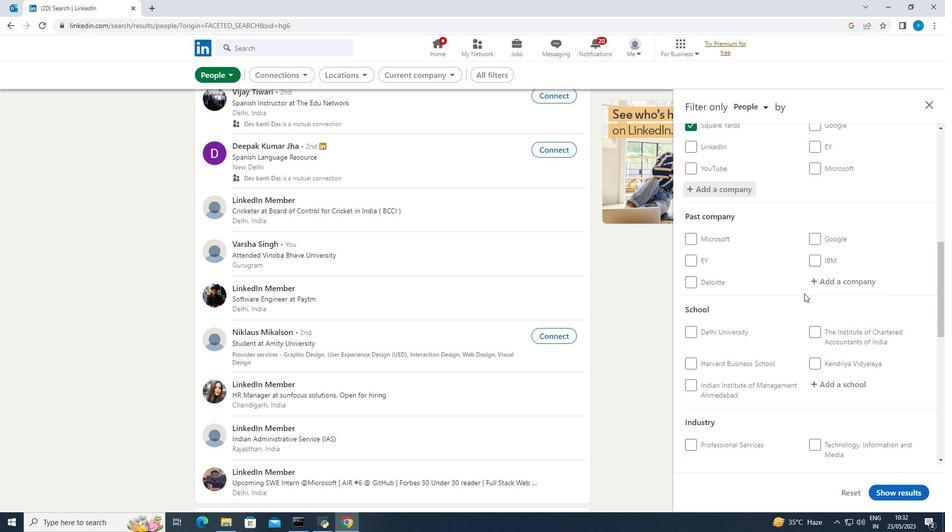 
Action: Mouse scrolled (805, 293) with delta (0, 0)
Screenshot: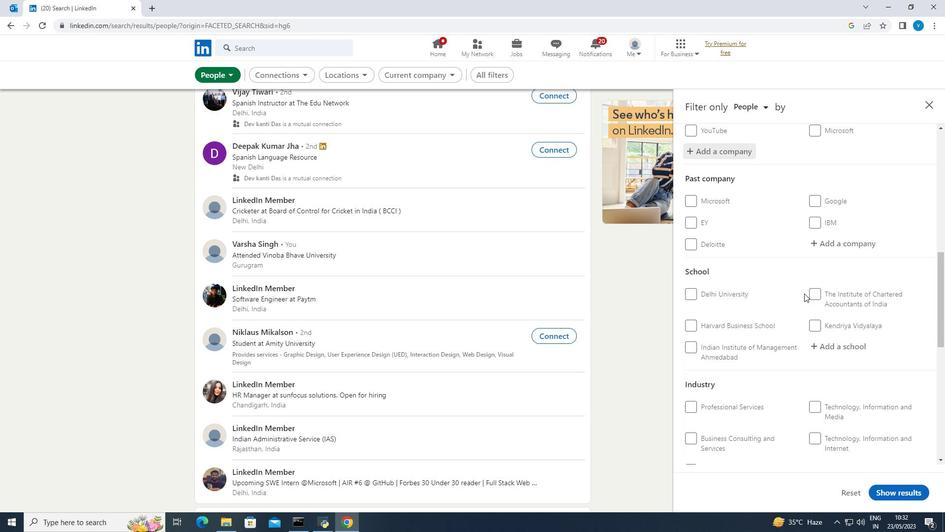 
Action: Mouse moved to (825, 287)
Screenshot: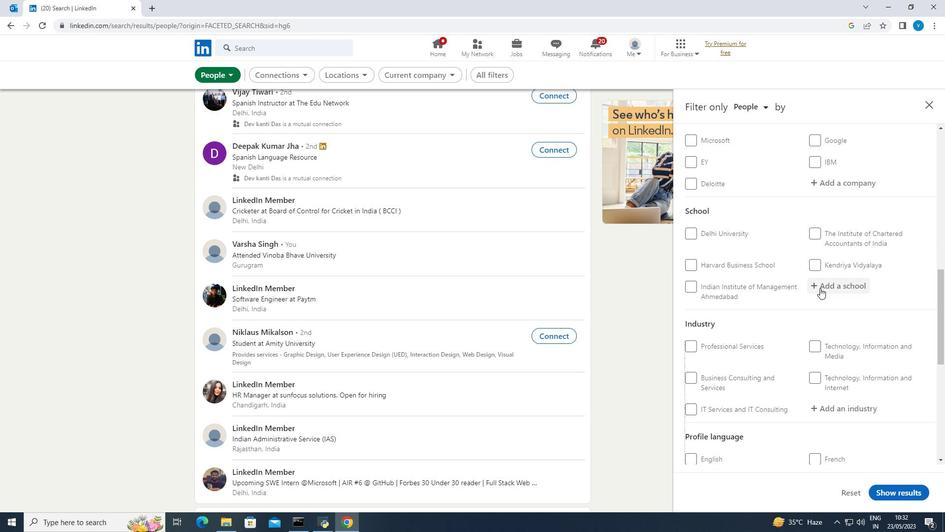 
Action: Mouse pressed left at (825, 287)
Screenshot: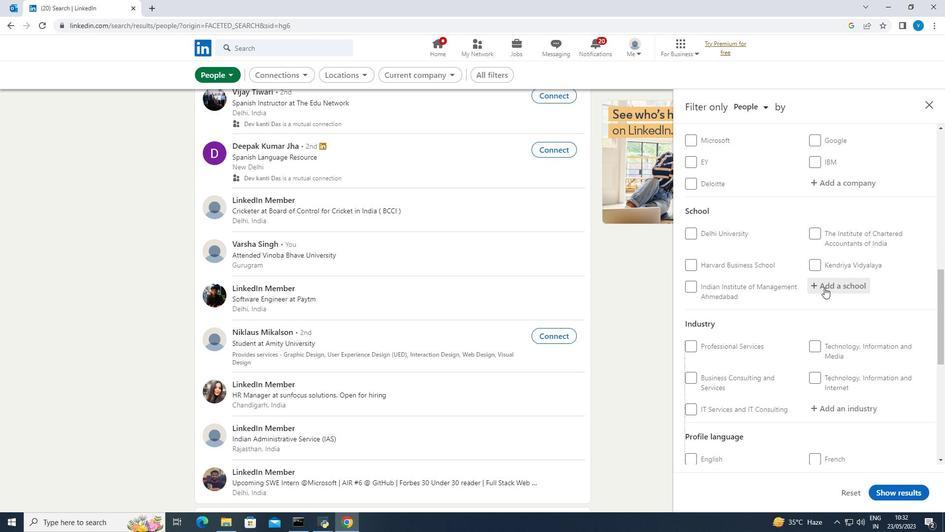
Action: Mouse moved to (825, 287)
Screenshot: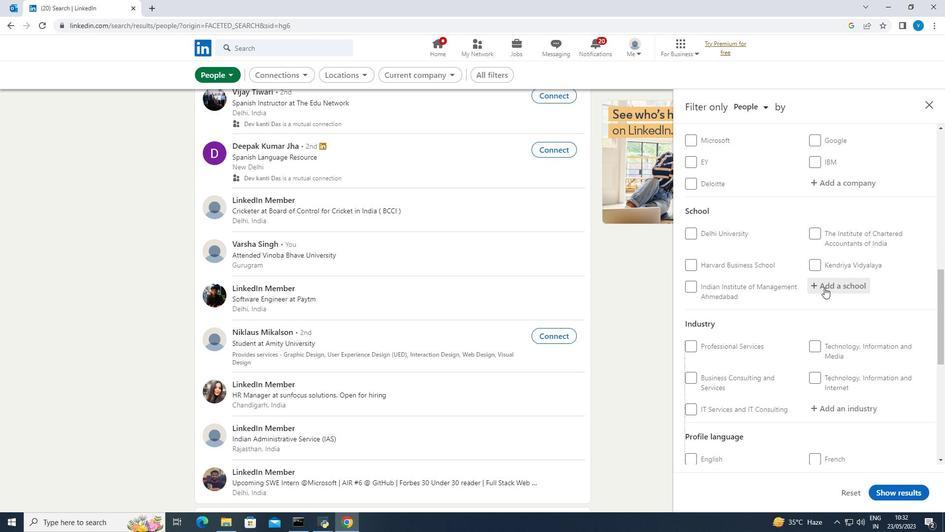 
Action: Key pressed <Key.shift><Key.shift><Key.shift><Key.shift><Key.shift>Dhanalakshmi
Screenshot: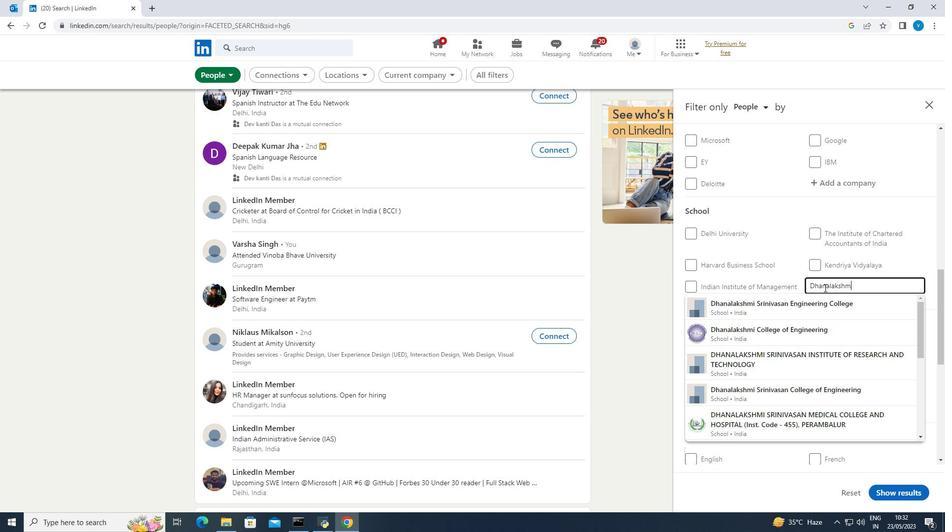 
Action: Mouse moved to (815, 298)
Screenshot: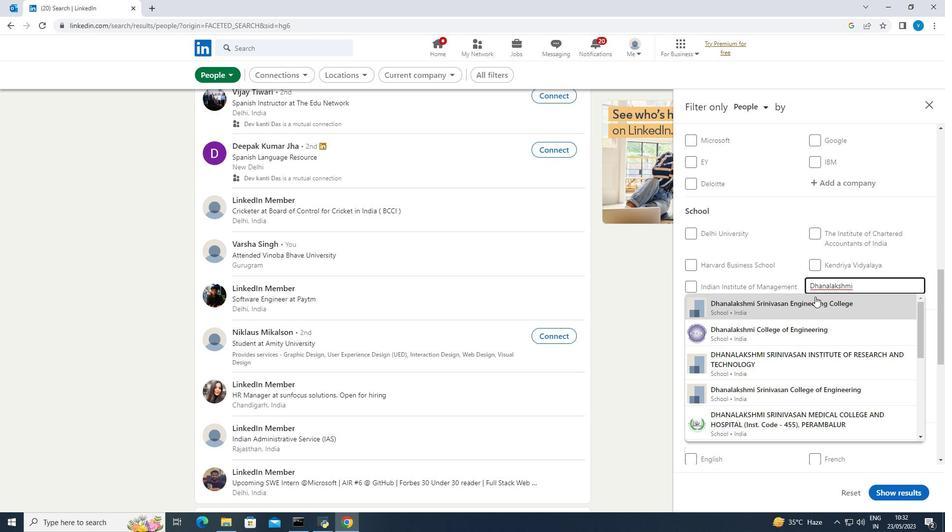 
Action: Key pressed <Key.space><Key.shift><Key.shift><Key.shift><Key.shift>College<Key.space>of
Screenshot: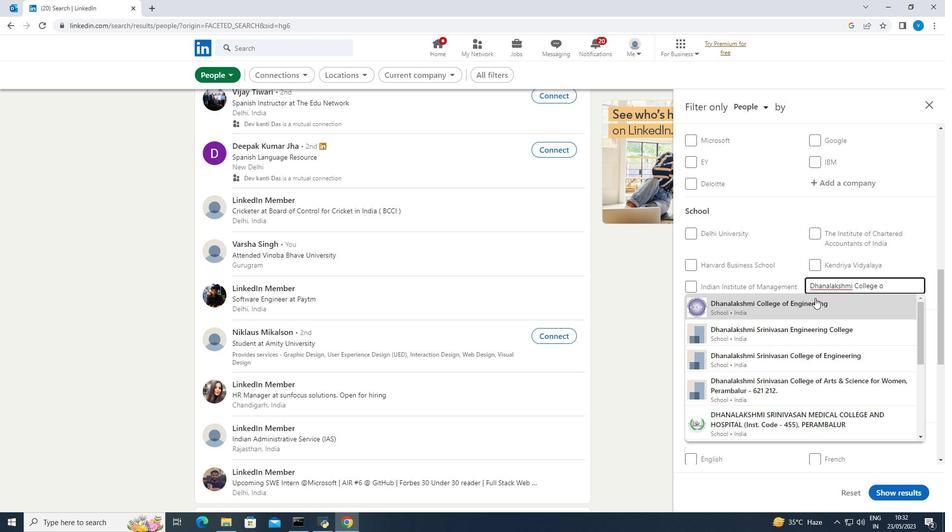 
Action: Mouse moved to (812, 311)
Screenshot: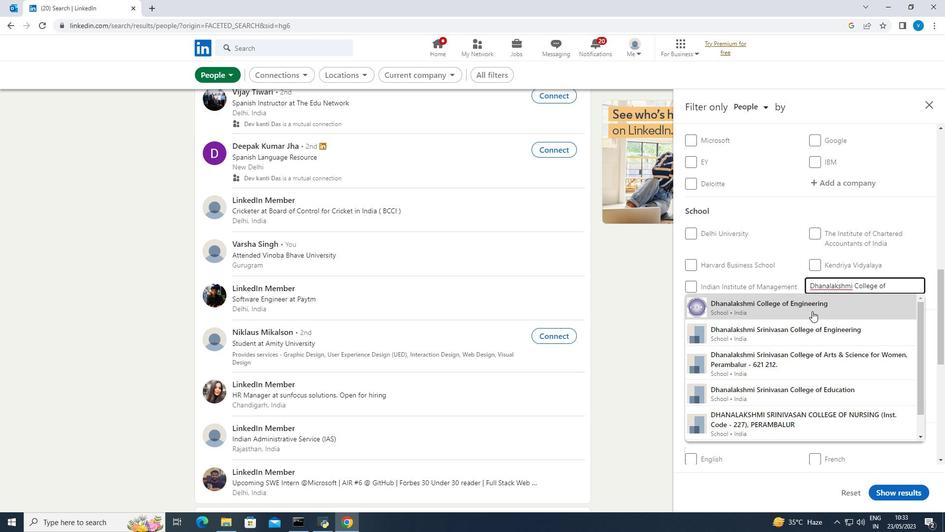 
Action: Mouse pressed left at (812, 311)
Screenshot: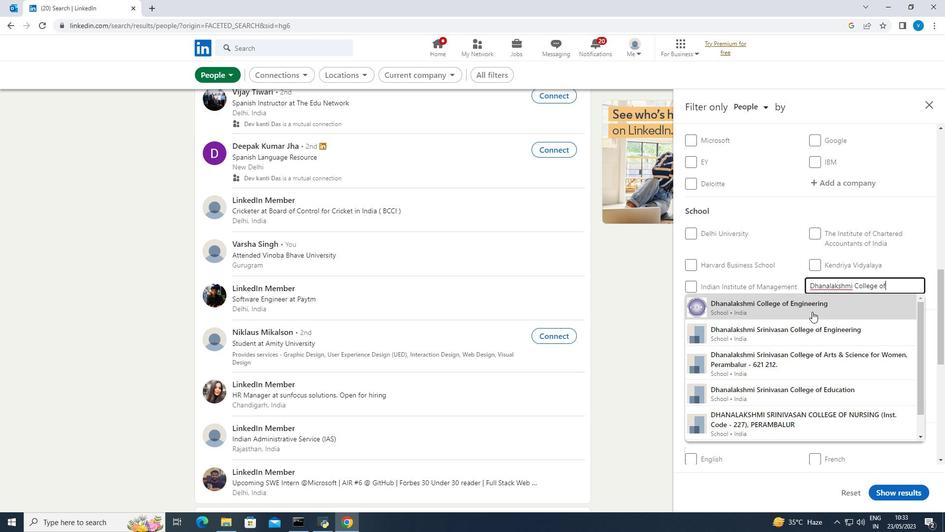
Action: Mouse moved to (813, 311)
Screenshot: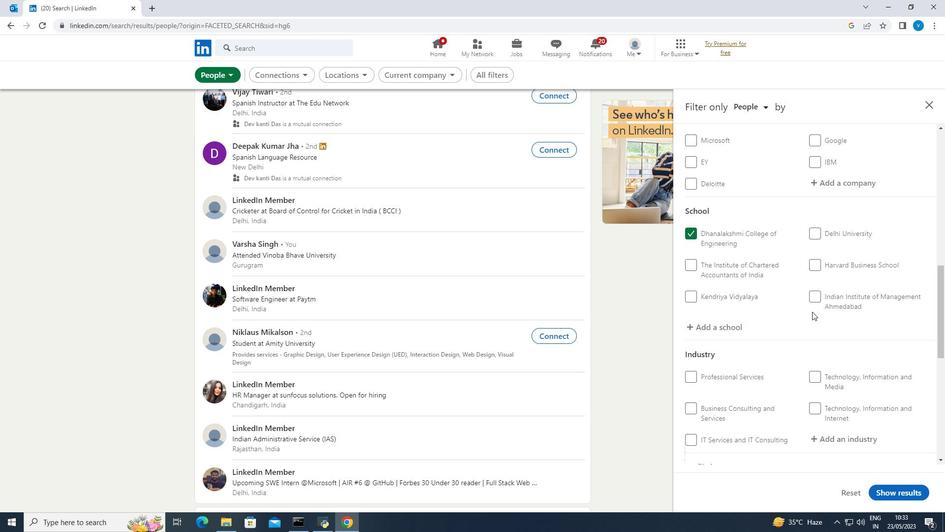 
Action: Mouse scrolled (813, 311) with delta (0, 0)
Screenshot: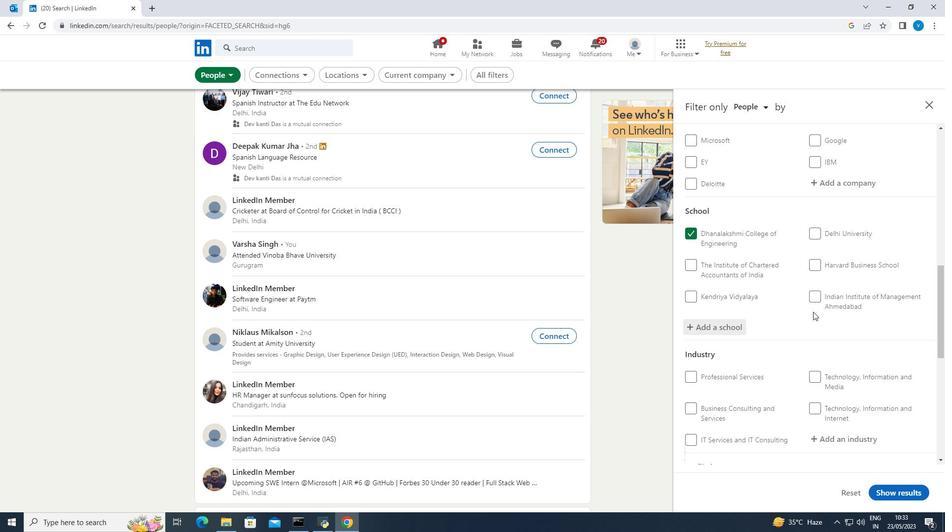 
Action: Mouse scrolled (813, 311) with delta (0, 0)
Screenshot: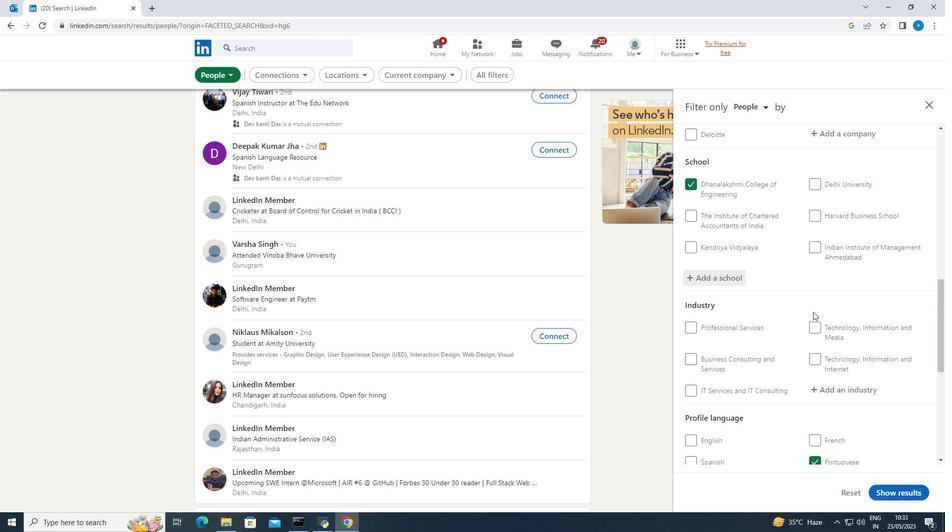 
Action: Mouse scrolled (813, 311) with delta (0, 0)
Screenshot: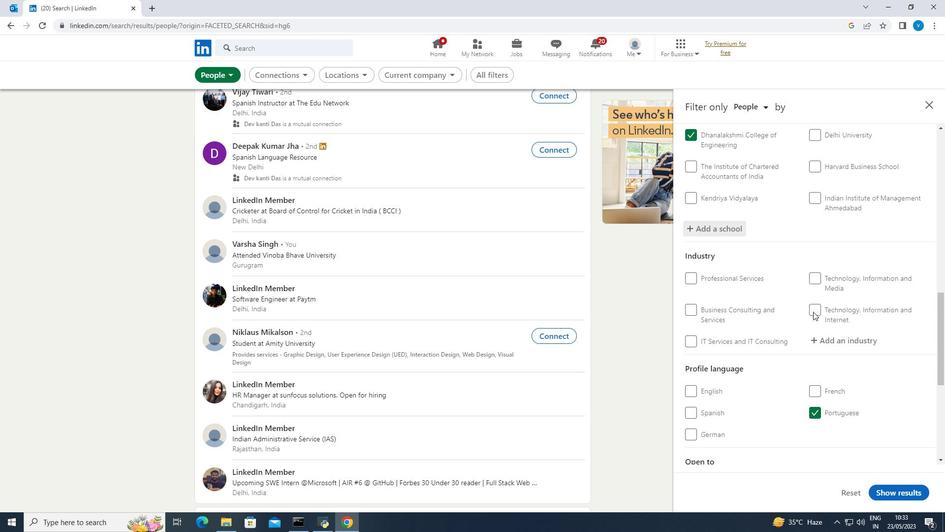 
Action: Mouse moved to (847, 293)
Screenshot: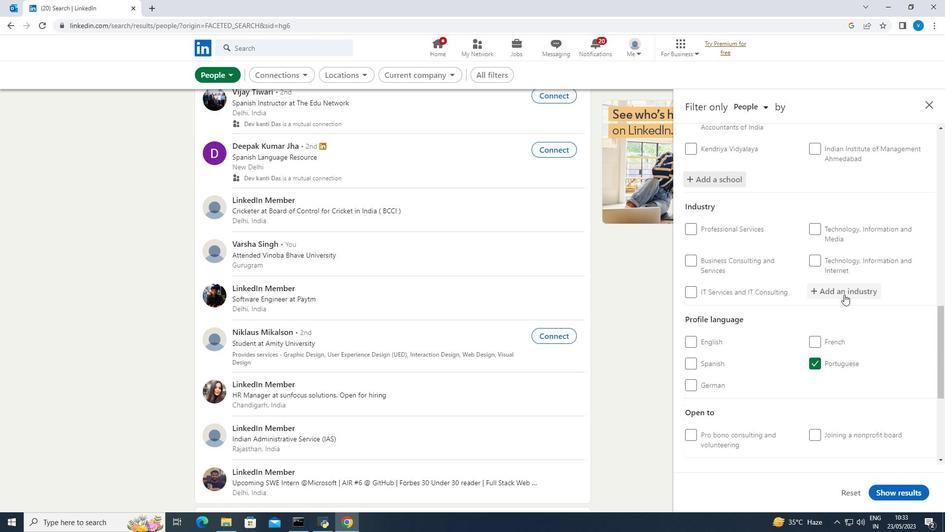 
Action: Mouse pressed left at (847, 293)
Screenshot: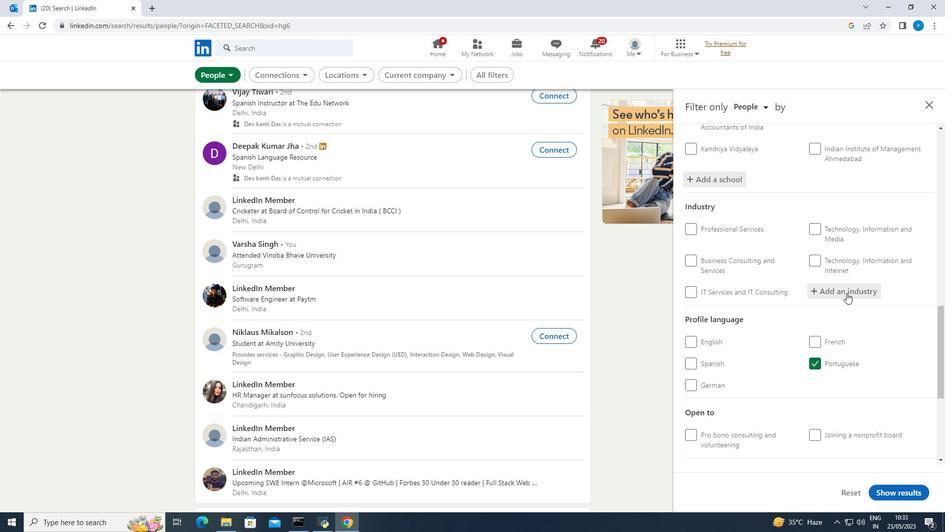 
Action: Key pressed <Key.shift><Key.shift>Taxi<Key.space>and<Key.space>
Screenshot: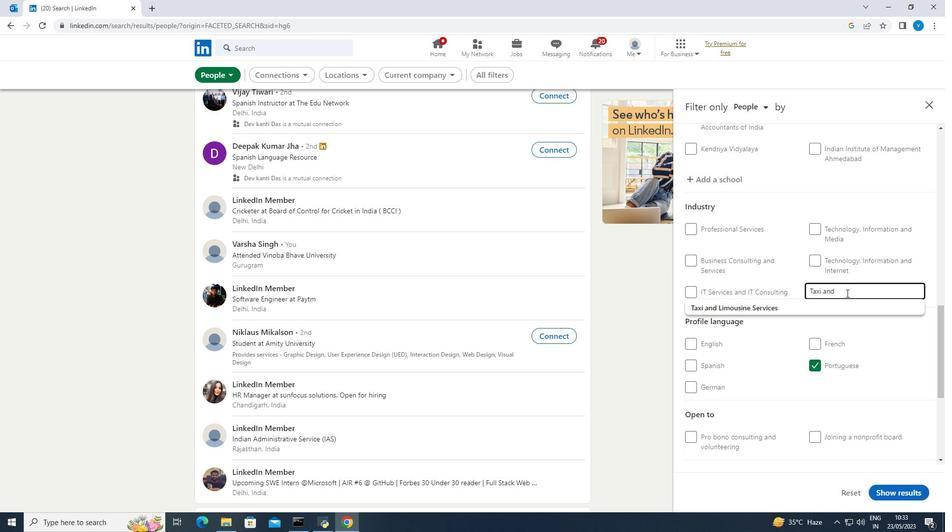 
Action: Mouse moved to (803, 302)
Screenshot: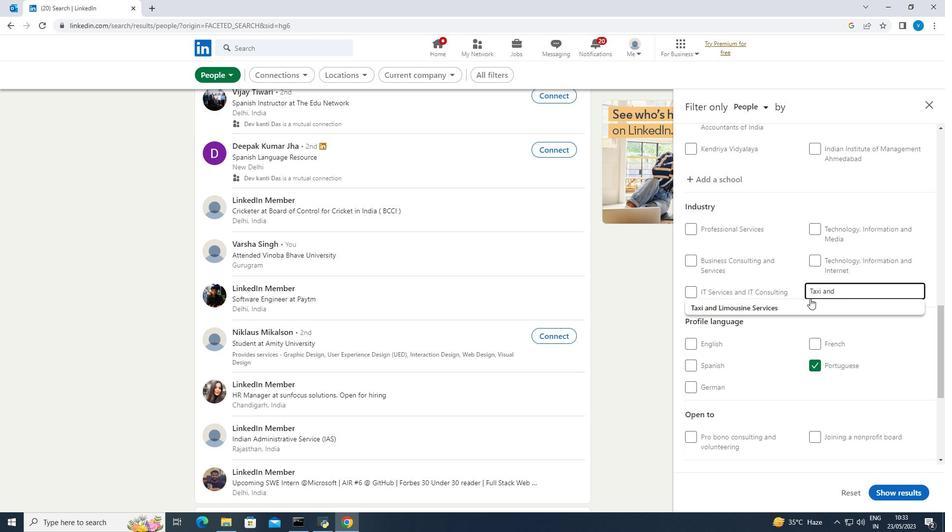 
Action: Mouse pressed left at (803, 302)
Screenshot: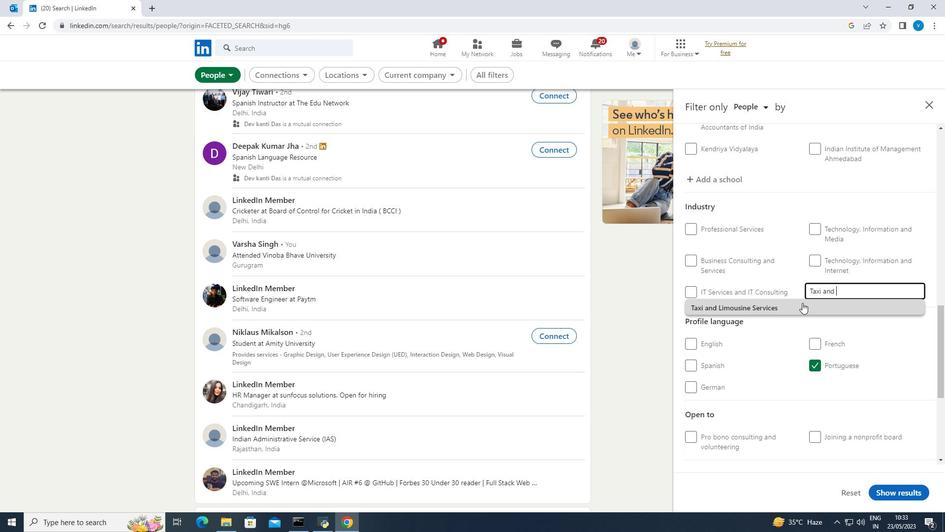 
Action: Mouse scrolled (803, 302) with delta (0, 0)
Screenshot: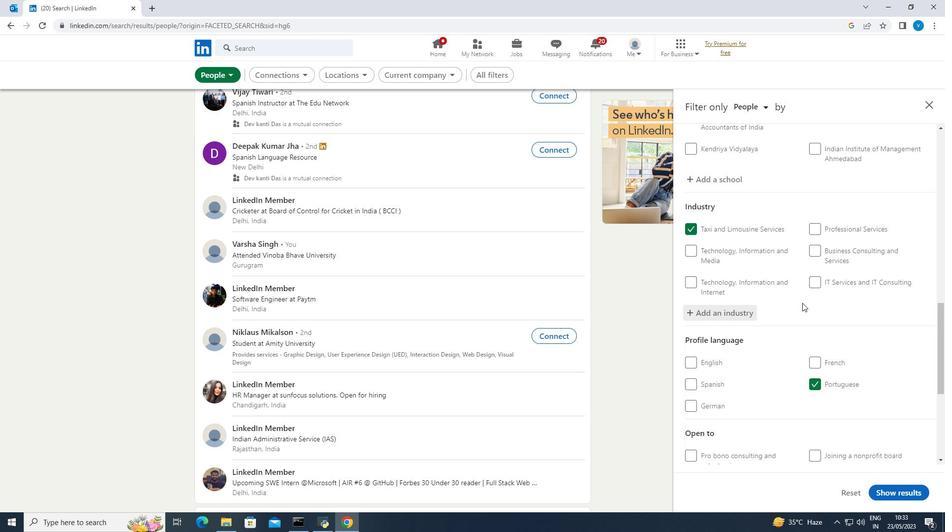 
Action: Mouse scrolled (803, 302) with delta (0, 0)
Screenshot: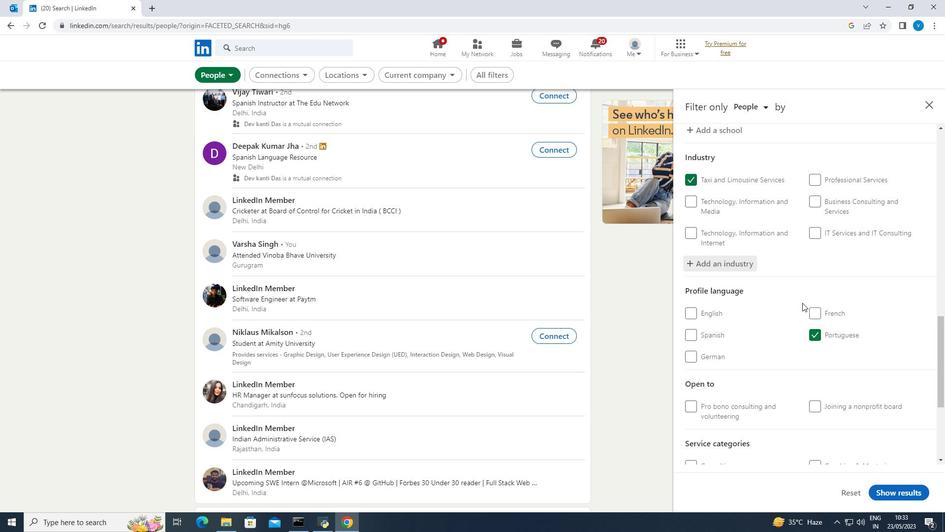
Action: Mouse scrolled (803, 302) with delta (0, 0)
Screenshot: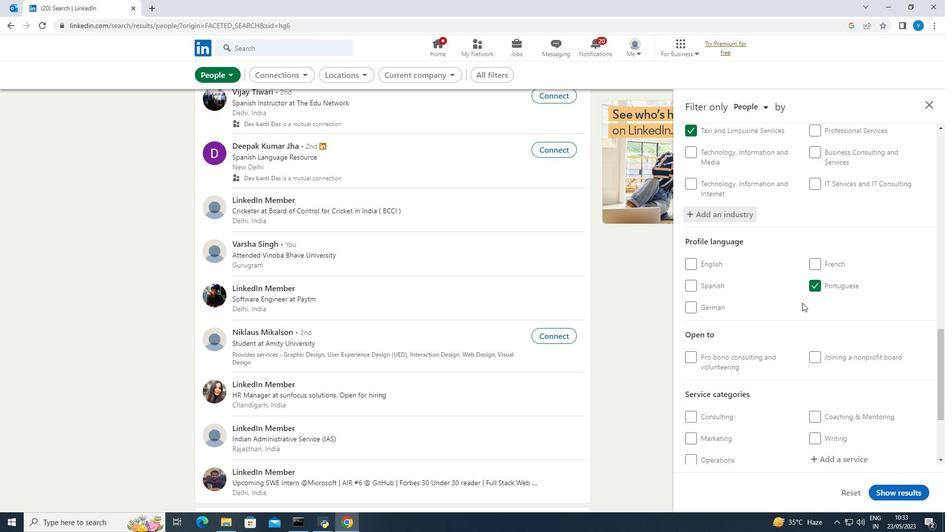 
Action: Mouse scrolled (803, 302) with delta (0, 0)
Screenshot: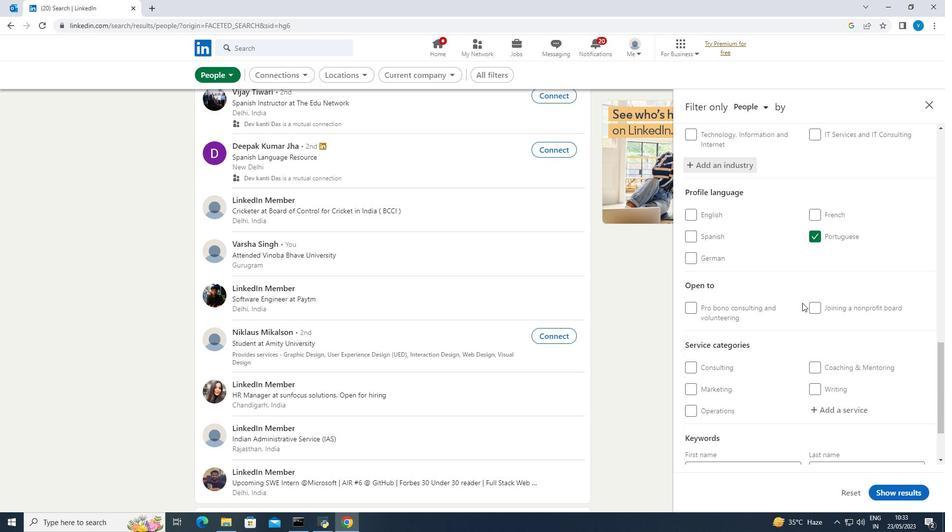 
Action: Mouse moved to (829, 357)
Screenshot: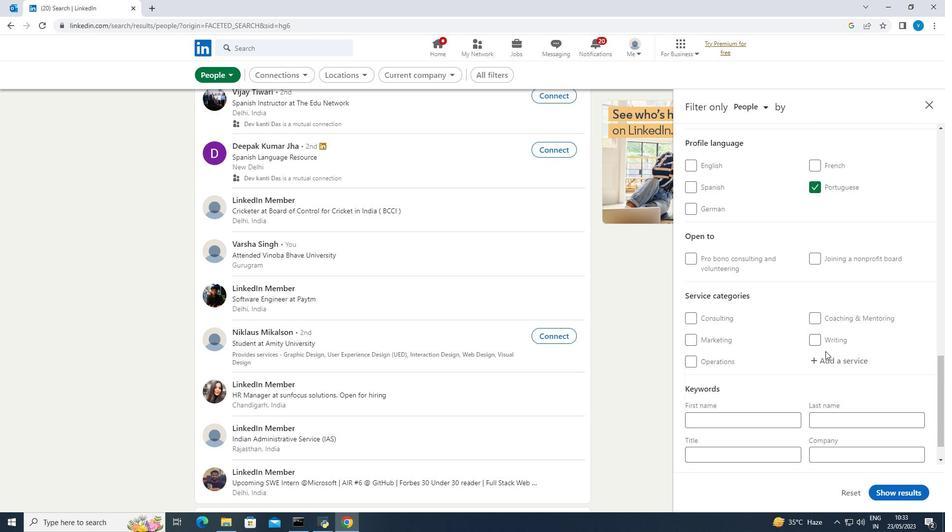 
Action: Mouse pressed left at (829, 357)
Screenshot: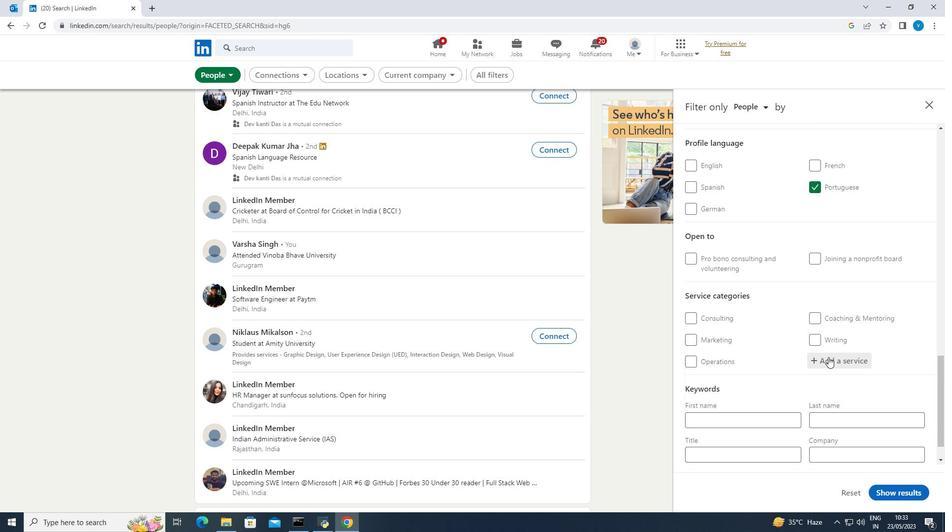 
Action: Key pressed <Key.shift><Key.shift><Key.shift><Key.shift><Key.shift><Key.shift><Key.shift><Key.shift>Filing
Screenshot: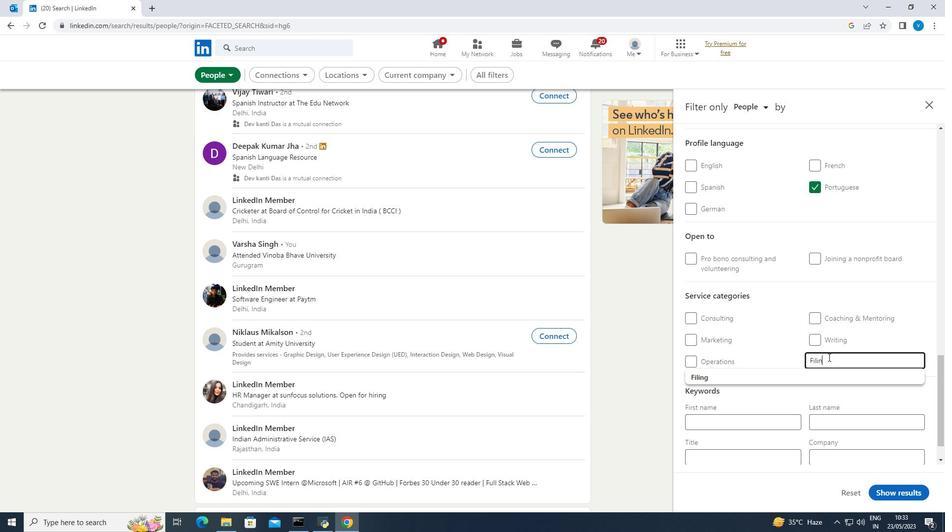 
Action: Mouse moved to (792, 373)
Screenshot: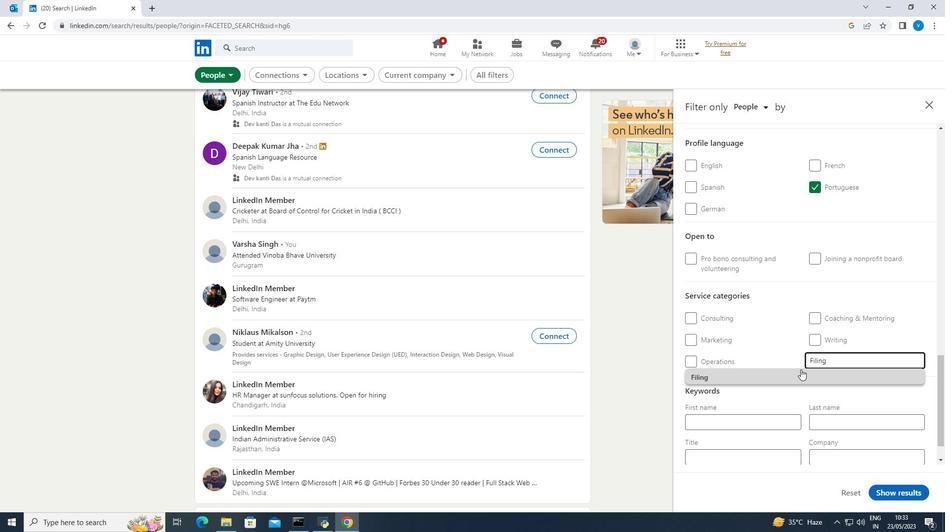 
Action: Mouse pressed left at (792, 373)
Screenshot: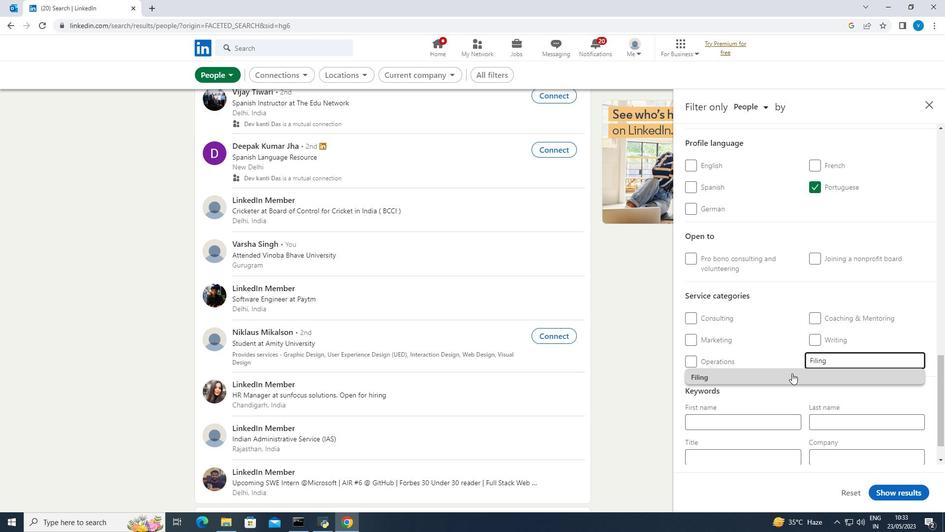 
Action: Mouse scrolled (792, 372) with delta (0, 0)
Screenshot: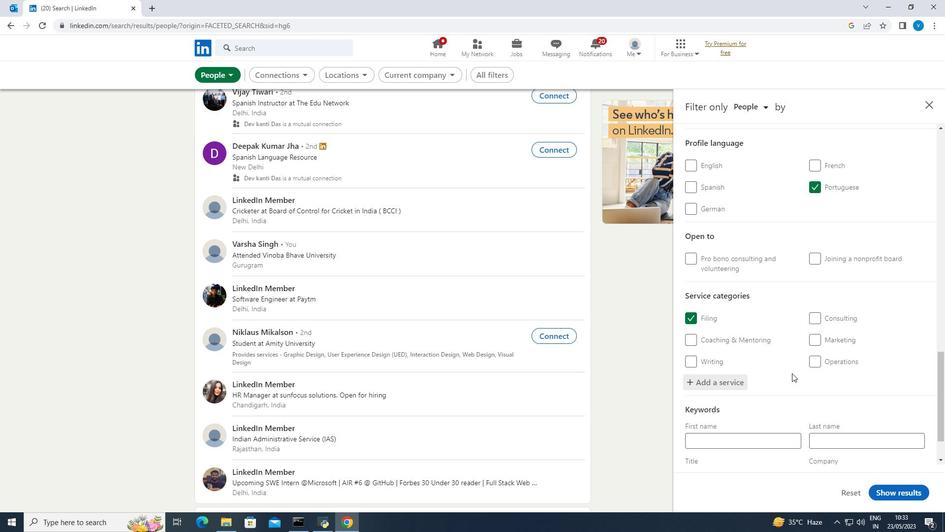 
Action: Mouse scrolled (792, 372) with delta (0, 0)
Screenshot: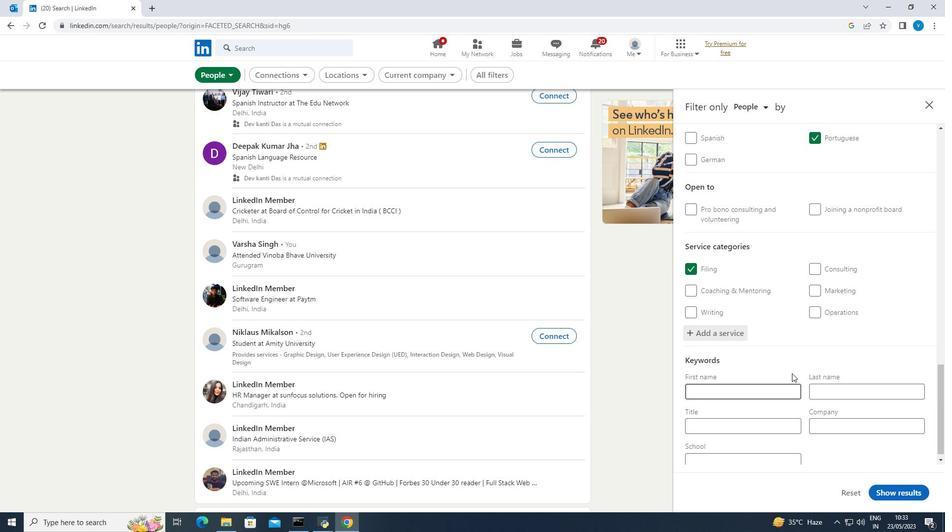 
Action: Mouse scrolled (792, 372) with delta (0, 0)
Screenshot: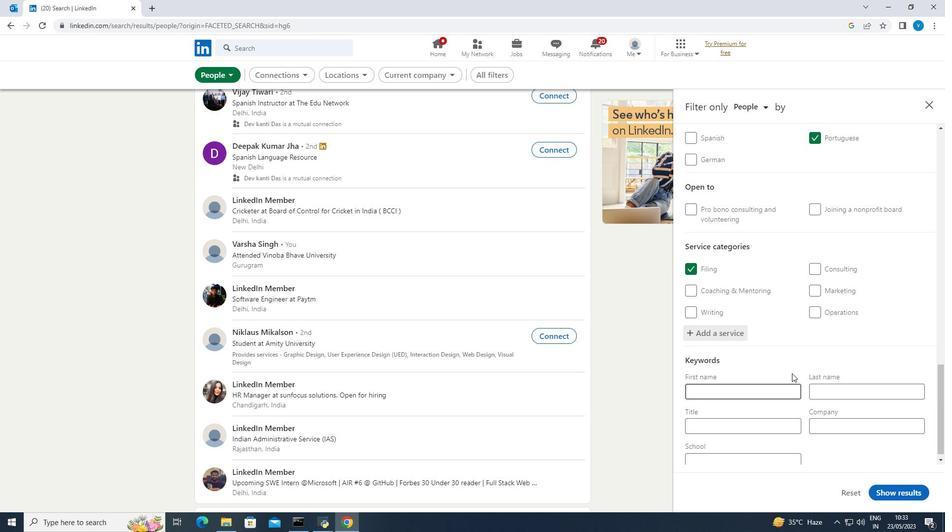 
Action: Mouse moved to (774, 420)
Screenshot: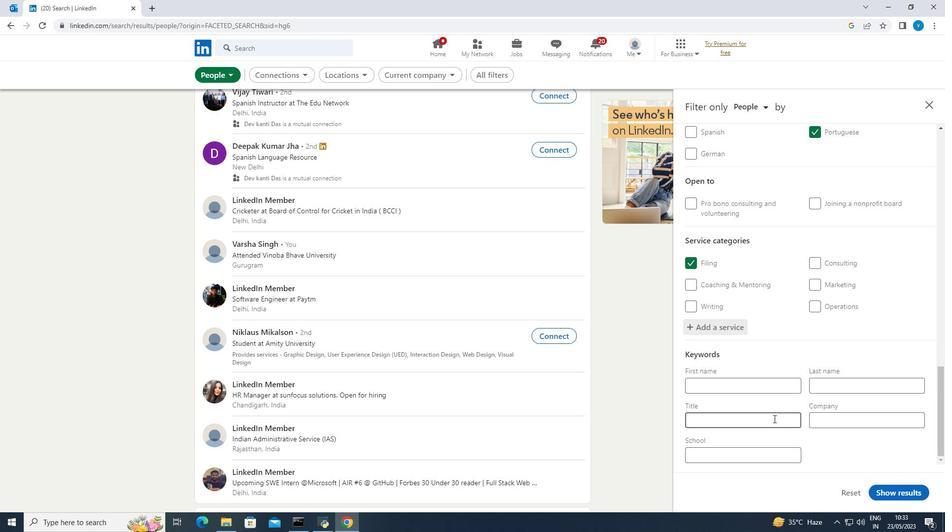 
Action: Mouse pressed left at (774, 420)
Screenshot: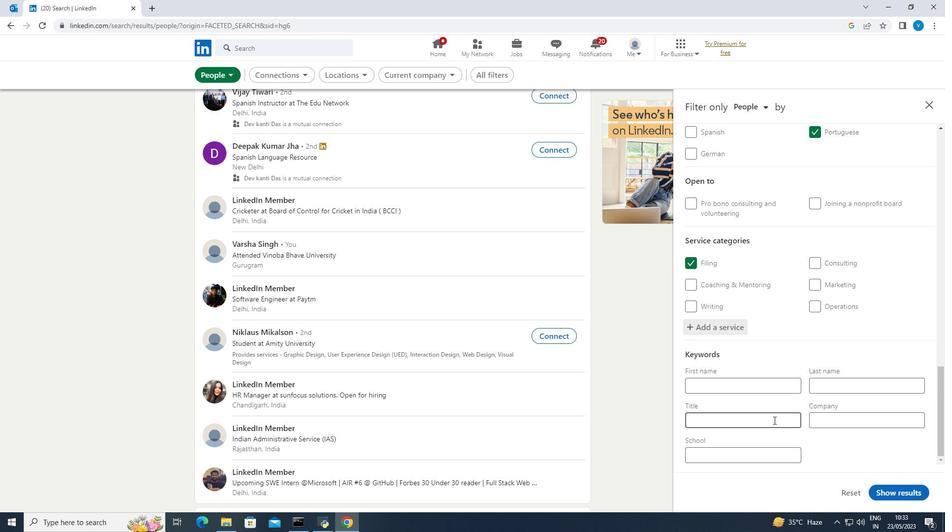 
Action: Key pressed <Key.shift>Shelf<Key.space><Key.shift>Stocker
Screenshot: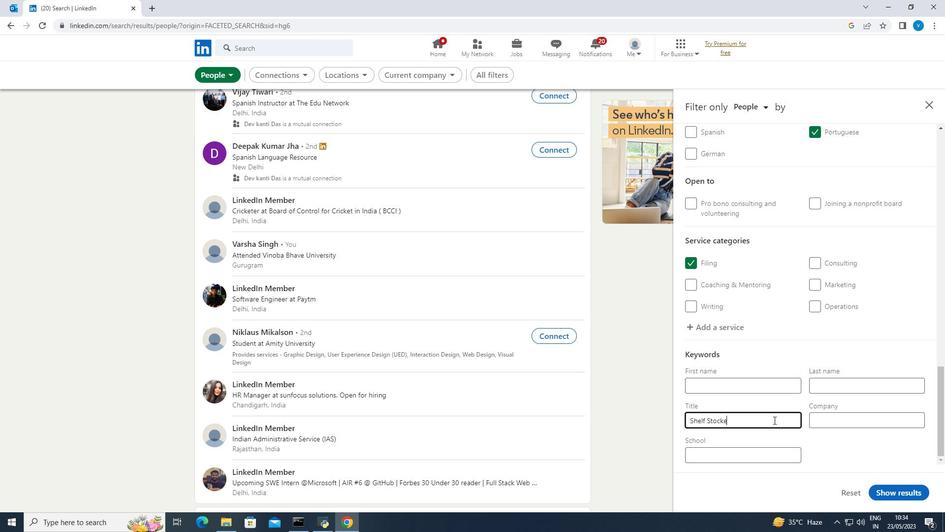 
Action: Mouse moved to (889, 494)
Screenshot: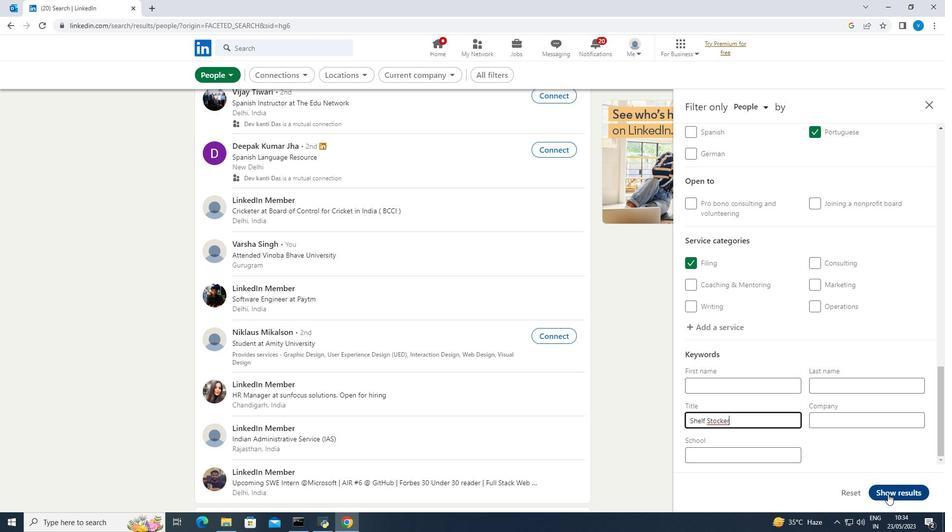 
Action: Mouse pressed left at (889, 494)
Screenshot: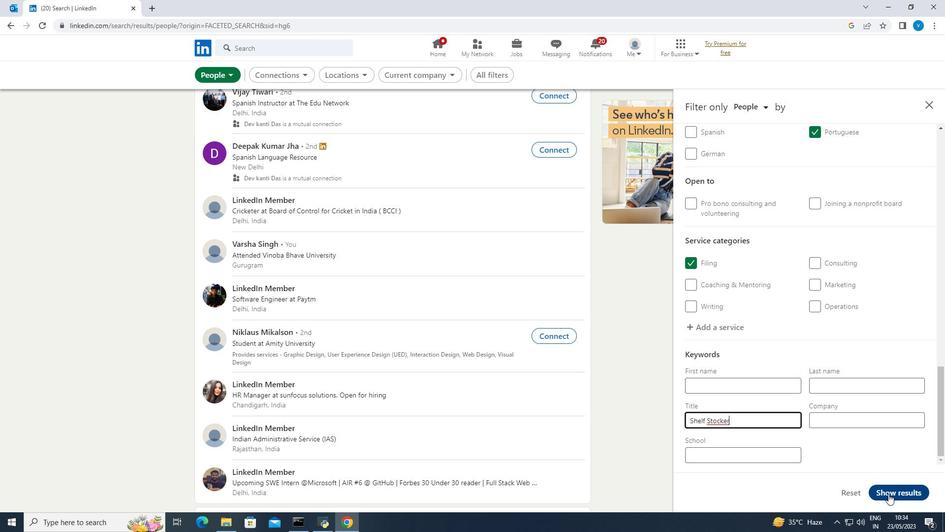 
